 Task: Look for space in Posadas, Argentina from 2nd September, 2023 to 5th September, 2023 for 1 adult in price range Rs.5000 to Rs.10000. Place can be private room with 1  bedroom having 1 bed and 1 bathroom. Property type can be hotel. Amenities needed are: heating, . Booking option can be shelf check-in. Required host language is English.
Action: Mouse moved to (420, 93)
Screenshot: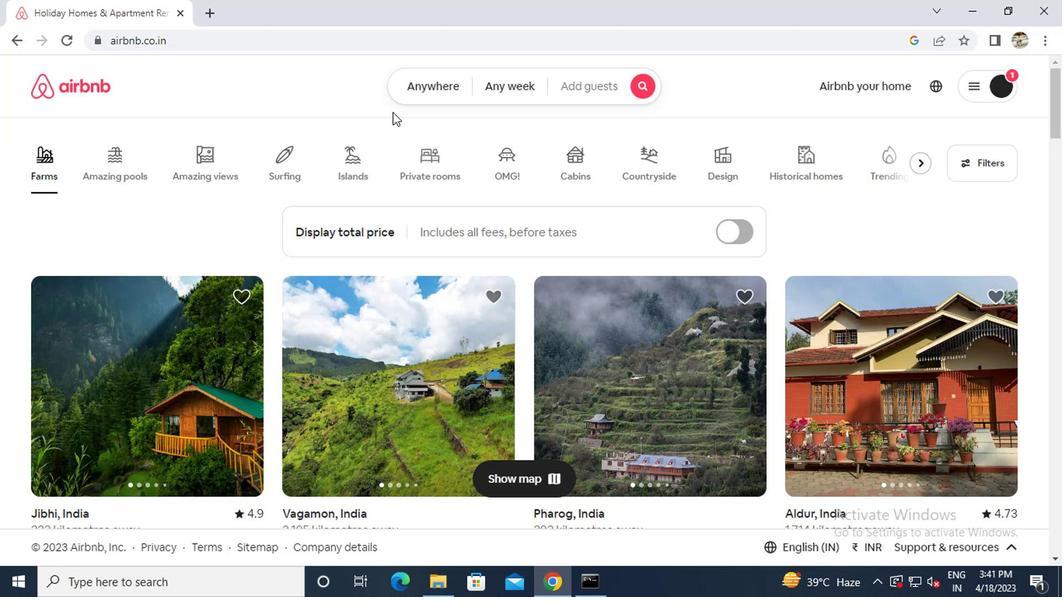 
Action: Mouse pressed left at (420, 93)
Screenshot: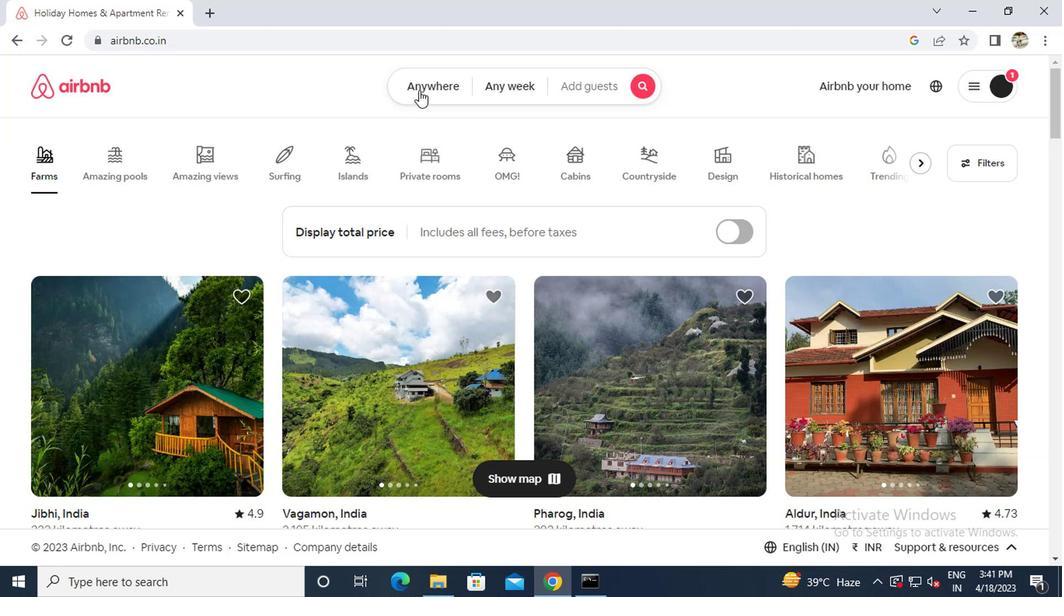 
Action: Mouse moved to (328, 156)
Screenshot: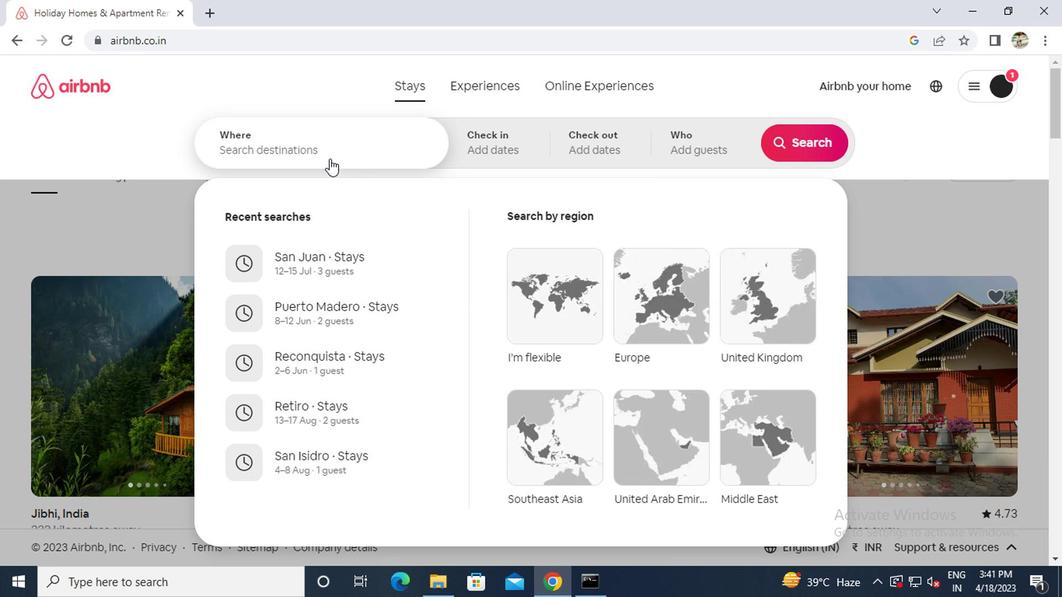 
Action: Mouse pressed left at (328, 156)
Screenshot: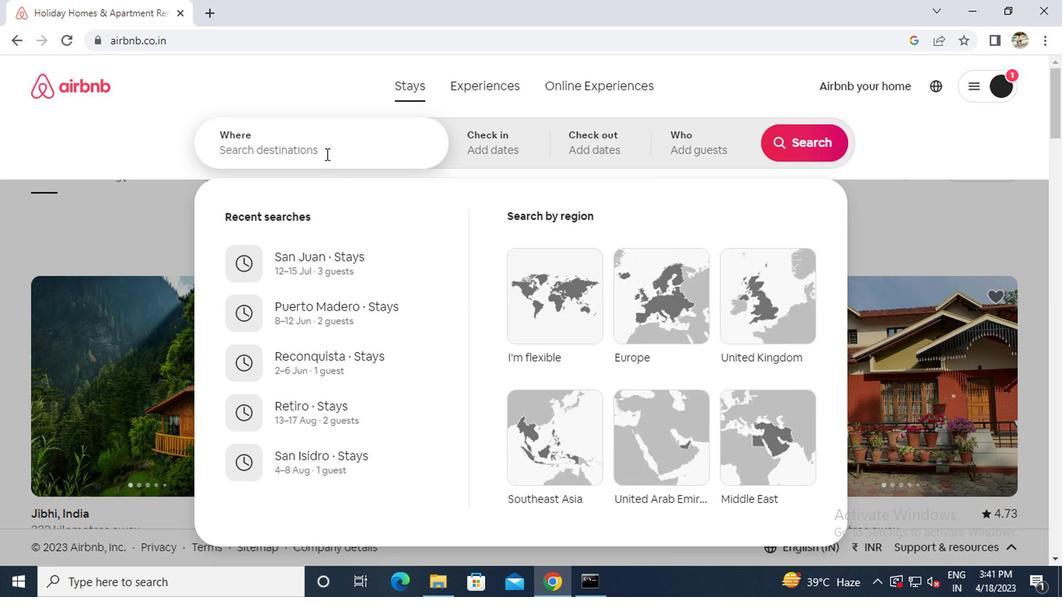 
Action: Key pressed p<Key.caps_lock>osadas<Key.space><Key.caps_lock>a<Key.caps_lock>rgentina
Screenshot: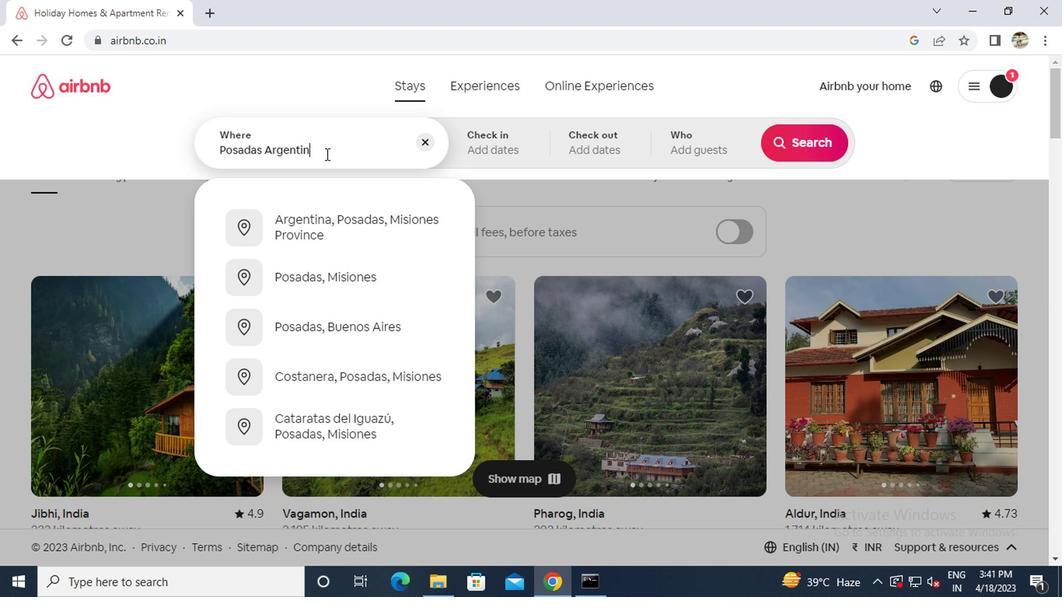 
Action: Mouse moved to (331, 217)
Screenshot: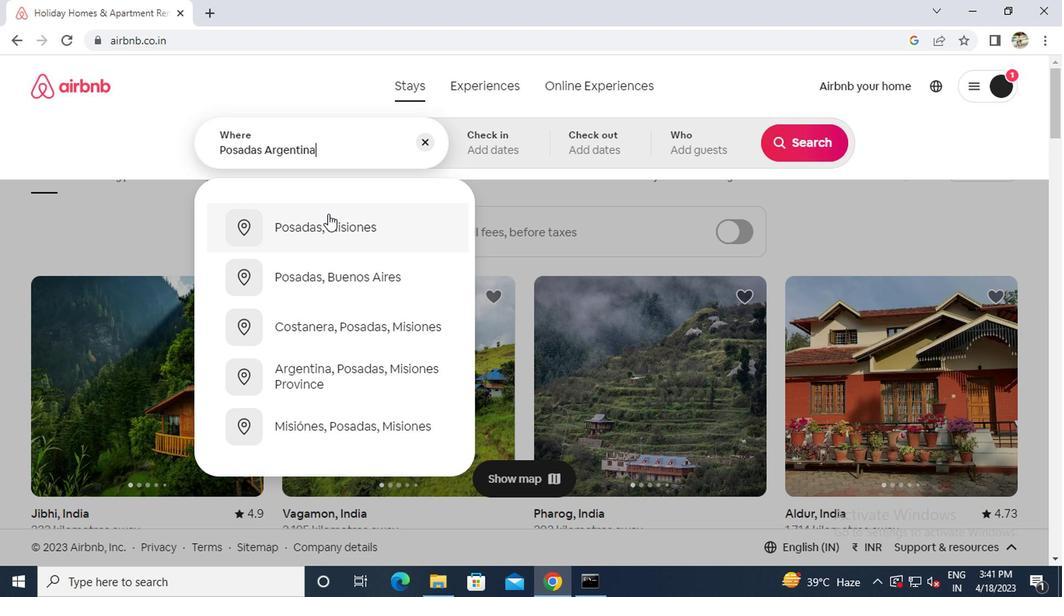 
Action: Mouse pressed left at (331, 217)
Screenshot: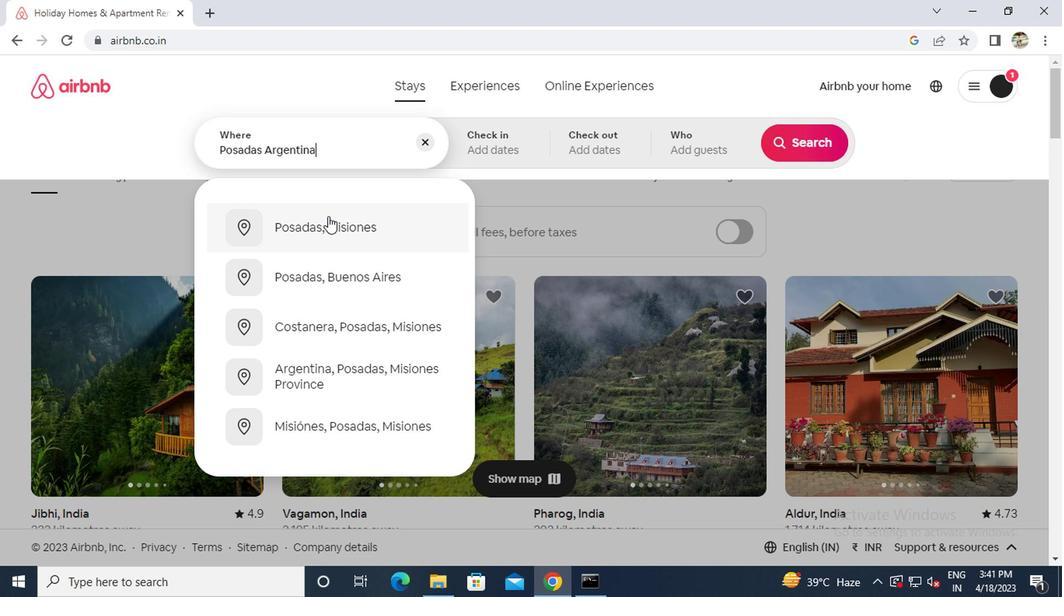 
Action: Mouse moved to (796, 261)
Screenshot: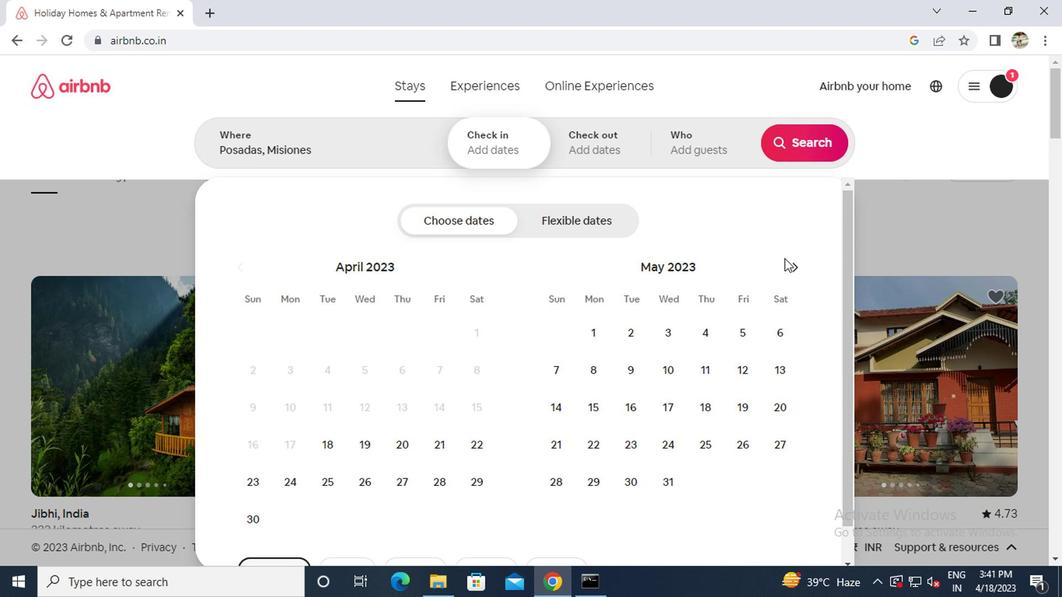 
Action: Mouse pressed left at (796, 261)
Screenshot: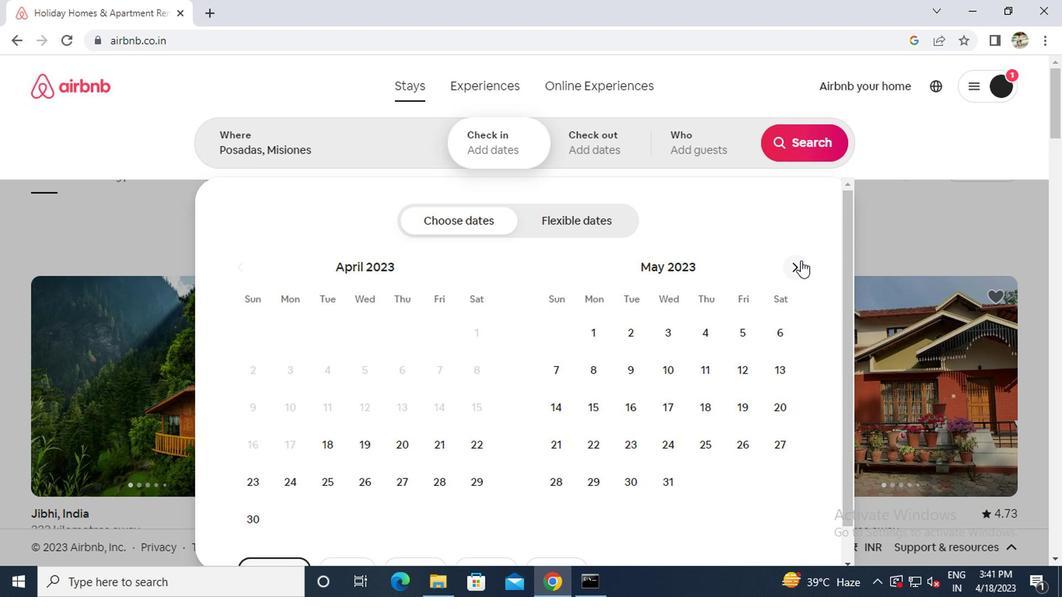 
Action: Mouse pressed left at (796, 261)
Screenshot: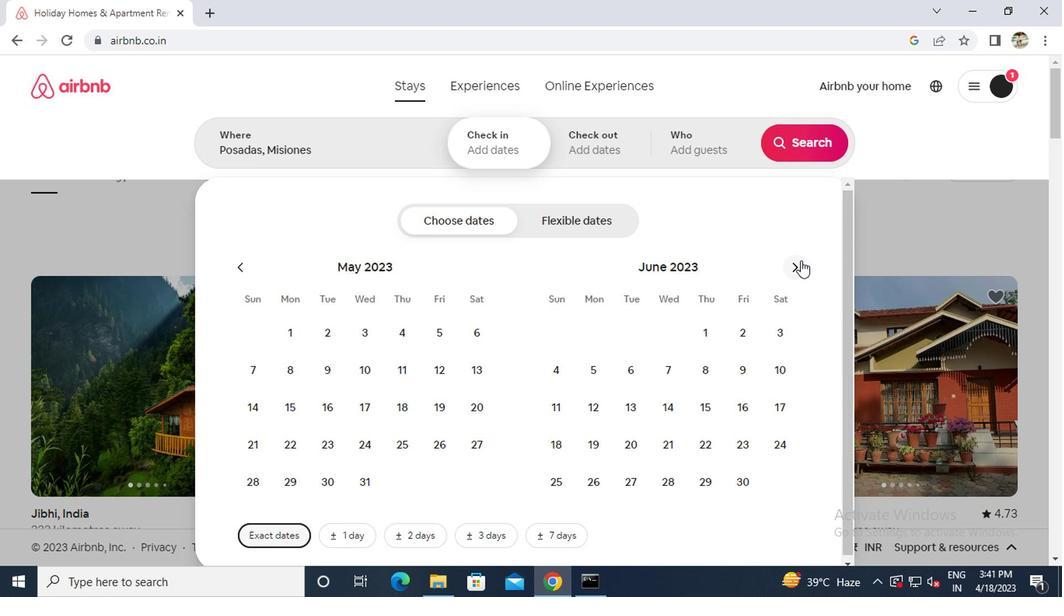 
Action: Mouse pressed left at (796, 261)
Screenshot: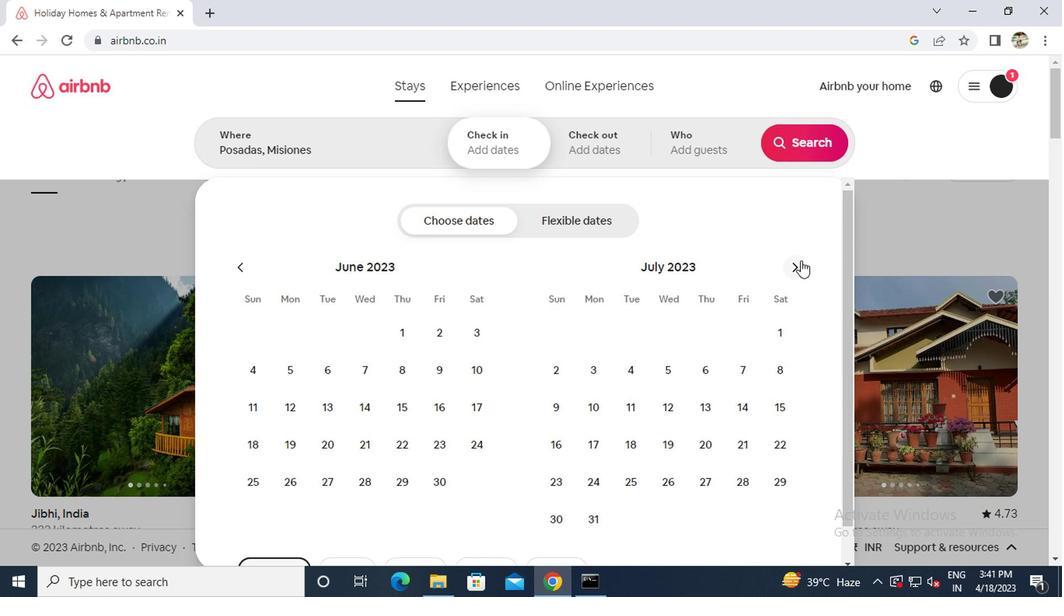 
Action: Mouse pressed left at (796, 261)
Screenshot: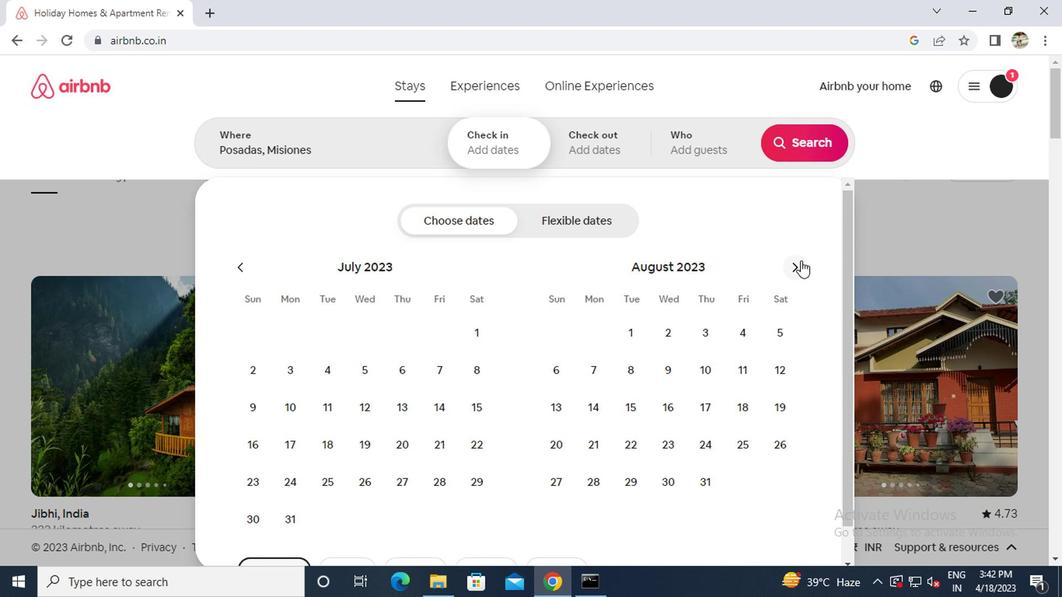 
Action: Mouse moved to (777, 338)
Screenshot: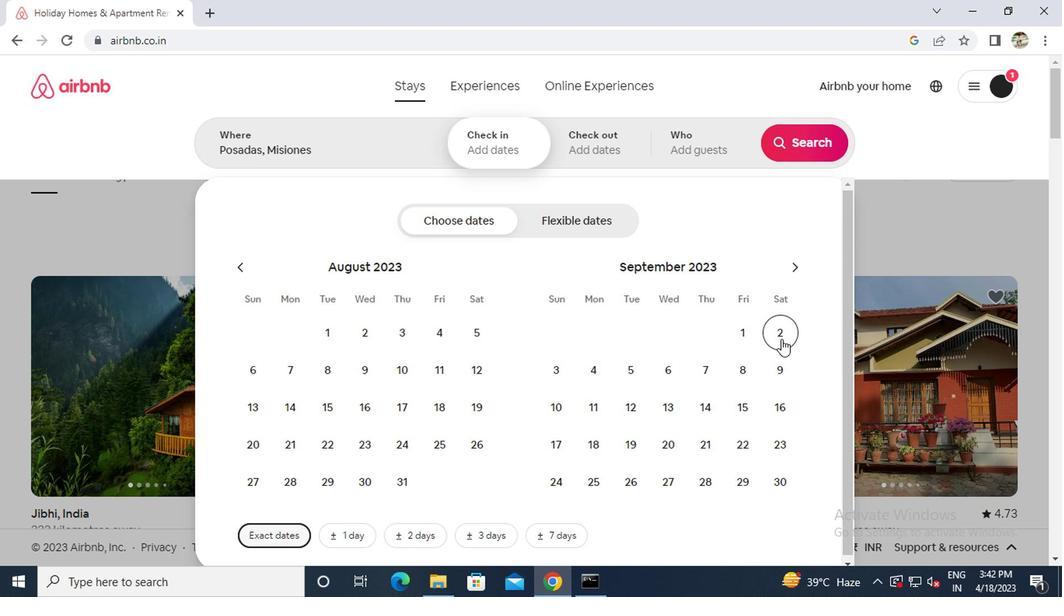 
Action: Mouse pressed left at (777, 338)
Screenshot: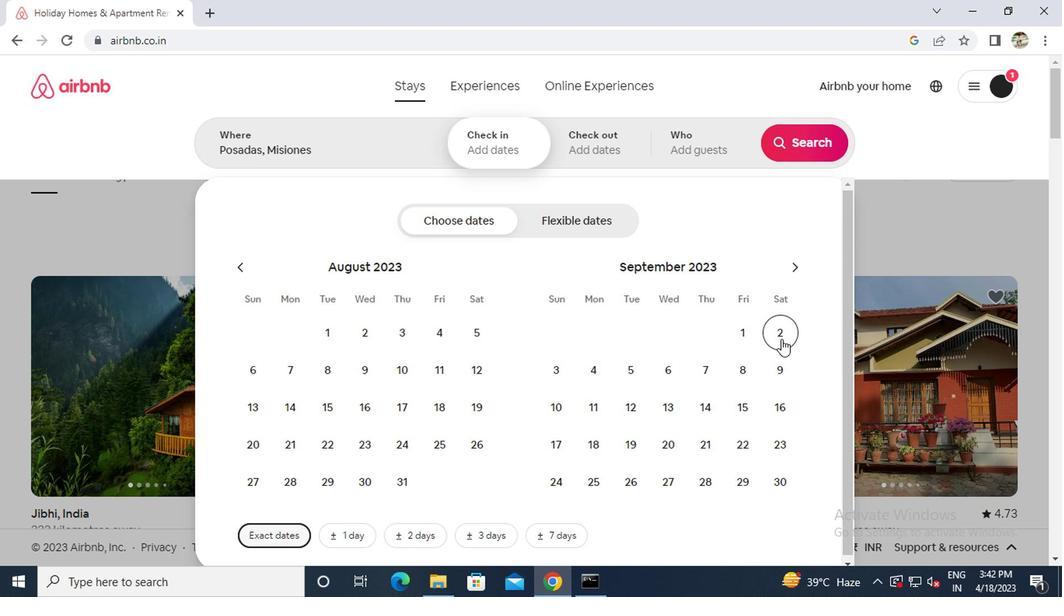 
Action: Mouse moved to (616, 371)
Screenshot: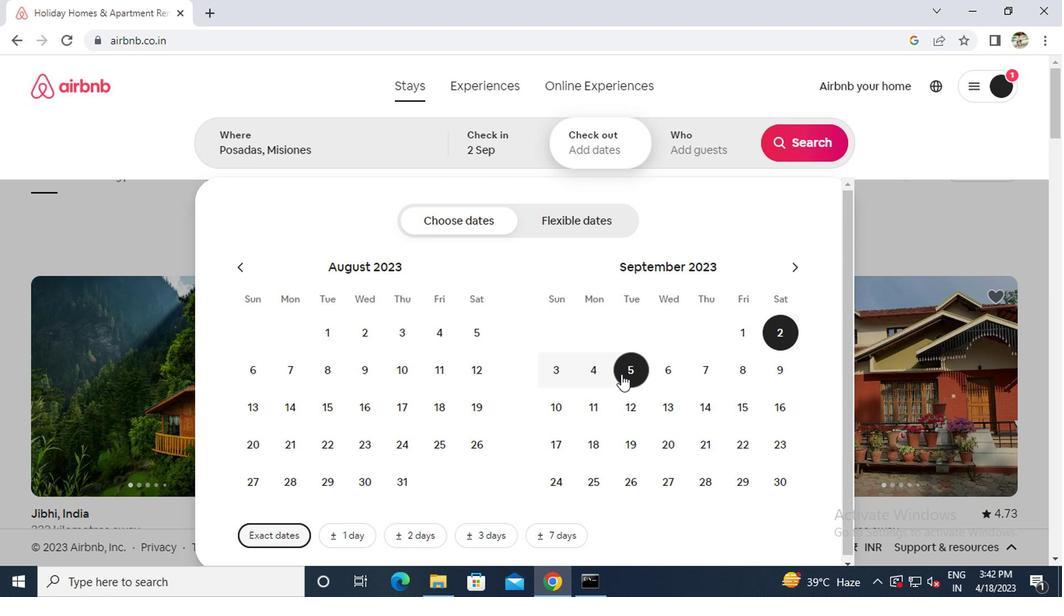 
Action: Mouse pressed left at (616, 371)
Screenshot: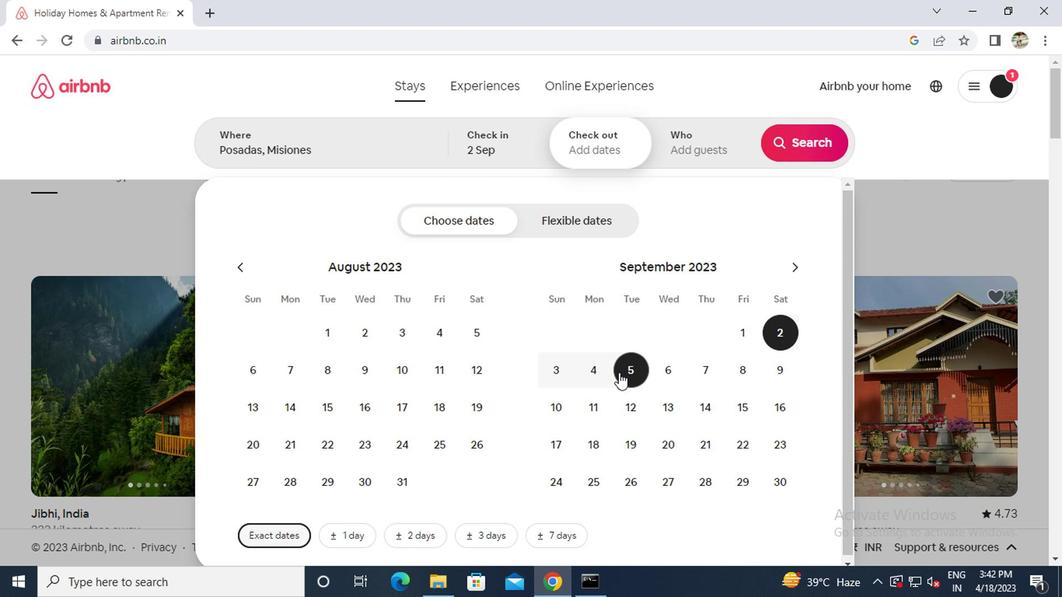 
Action: Mouse moved to (685, 155)
Screenshot: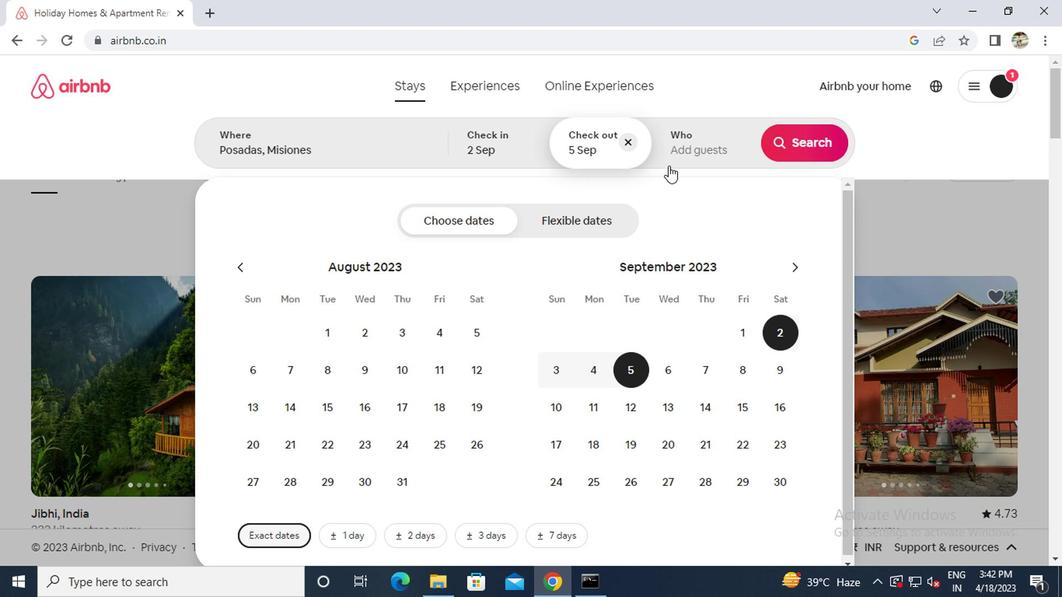 
Action: Mouse pressed left at (685, 155)
Screenshot: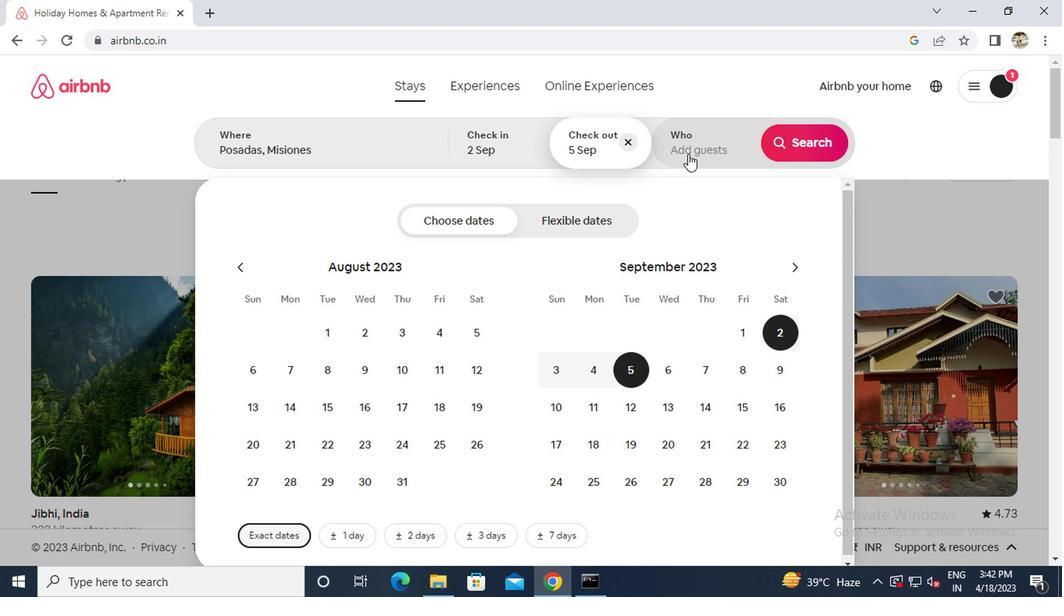
Action: Mouse moved to (800, 226)
Screenshot: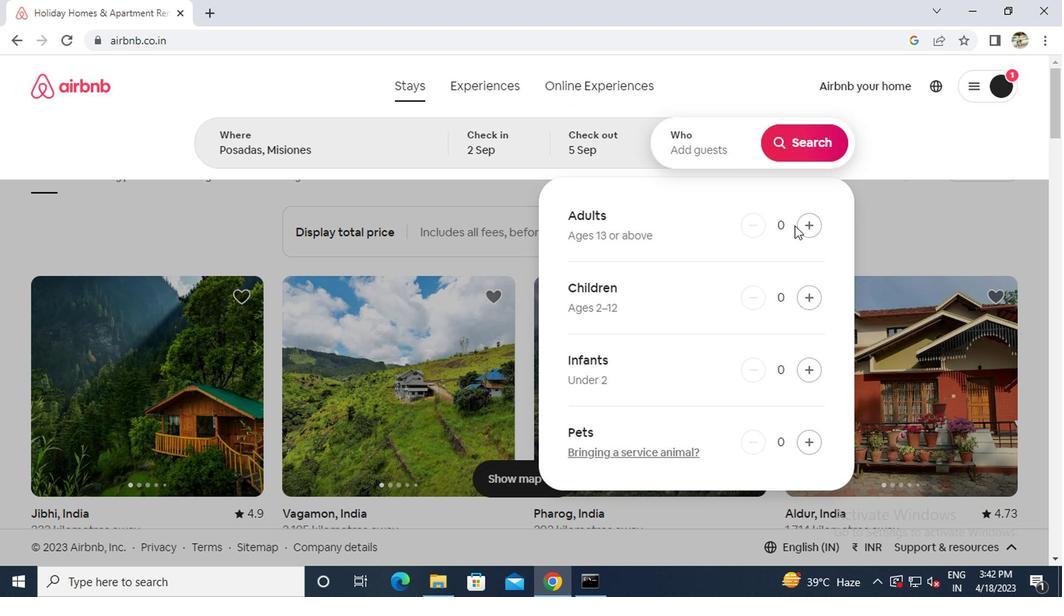 
Action: Mouse pressed left at (800, 226)
Screenshot: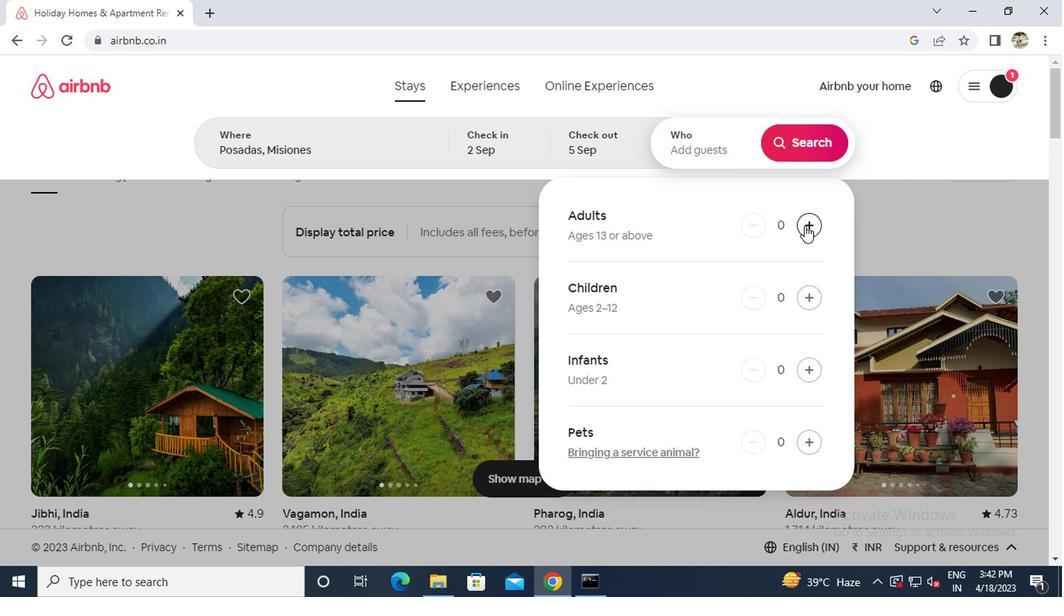 
Action: Mouse moved to (803, 137)
Screenshot: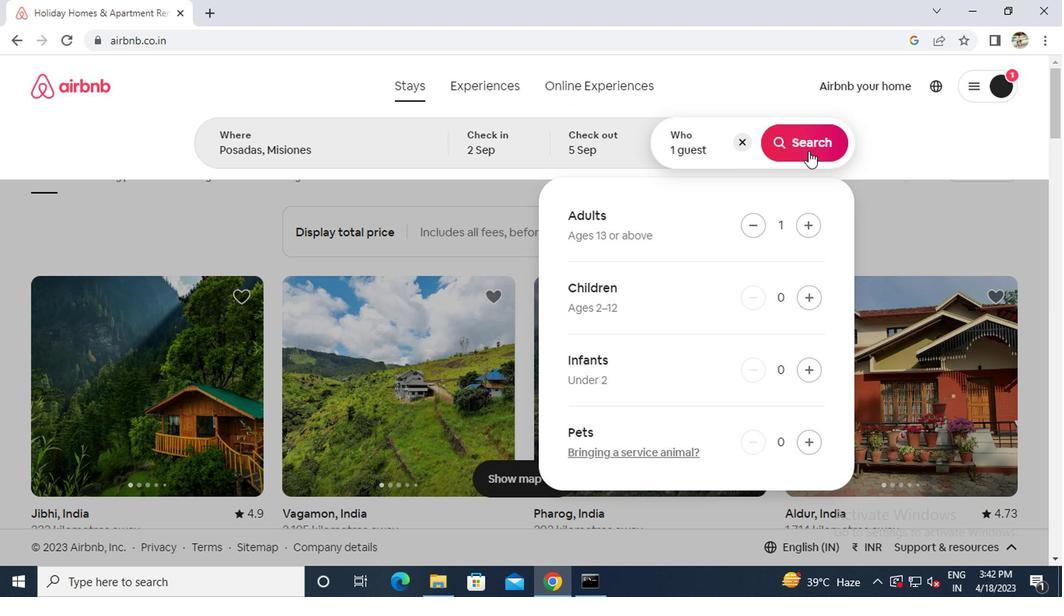 
Action: Mouse pressed left at (803, 137)
Screenshot: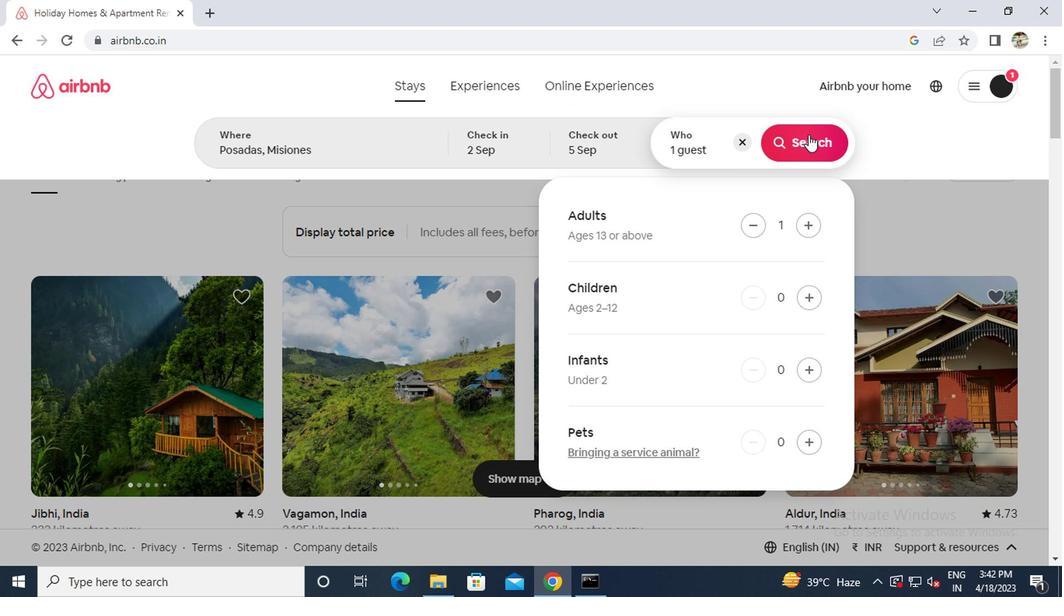 
Action: Mouse moved to (976, 148)
Screenshot: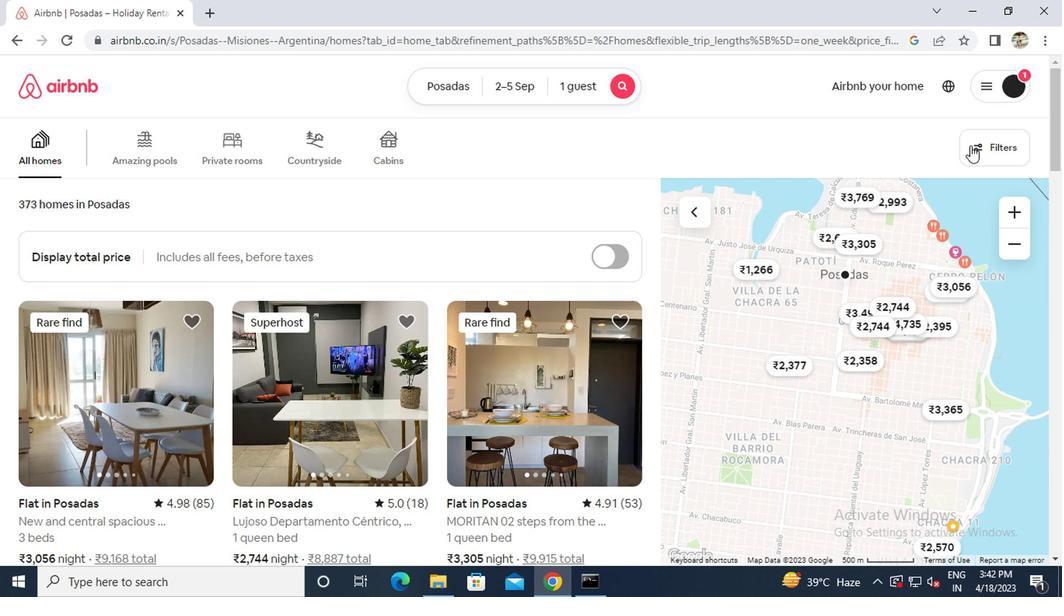 
Action: Mouse pressed left at (976, 148)
Screenshot: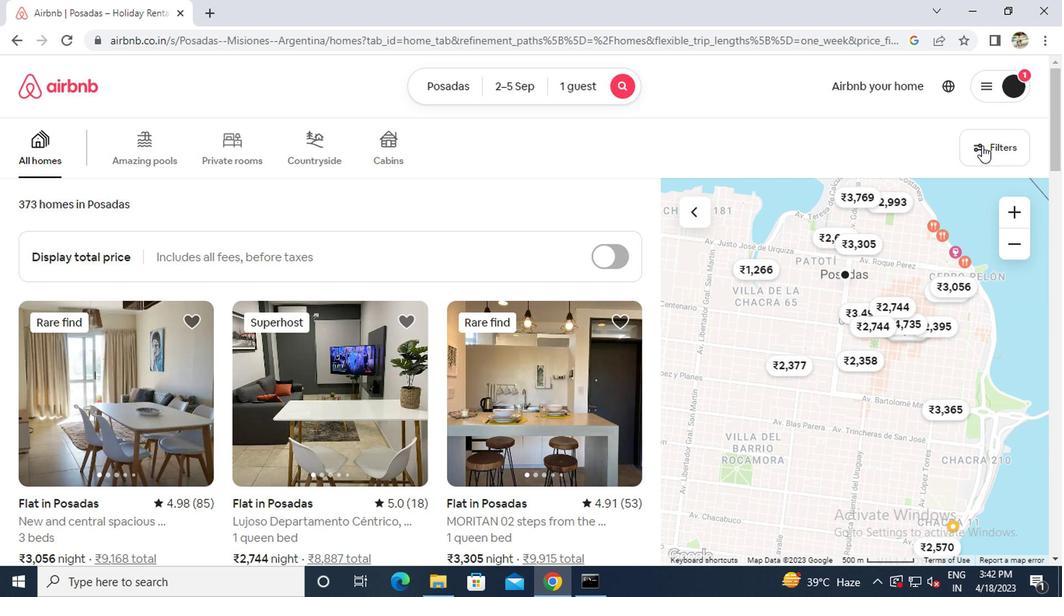 
Action: Mouse moved to (407, 347)
Screenshot: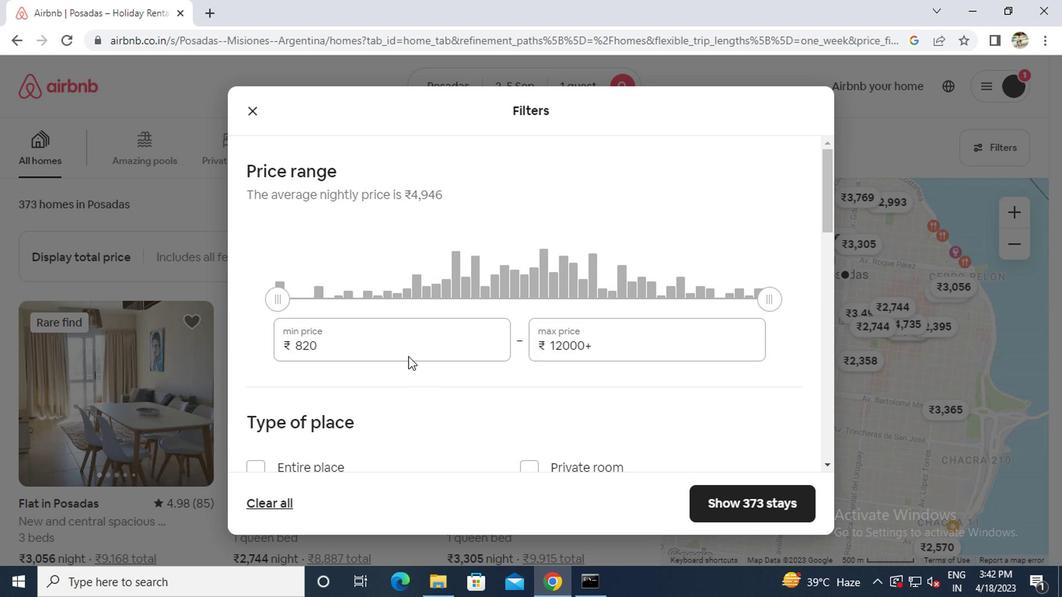 
Action: Mouse pressed left at (407, 347)
Screenshot: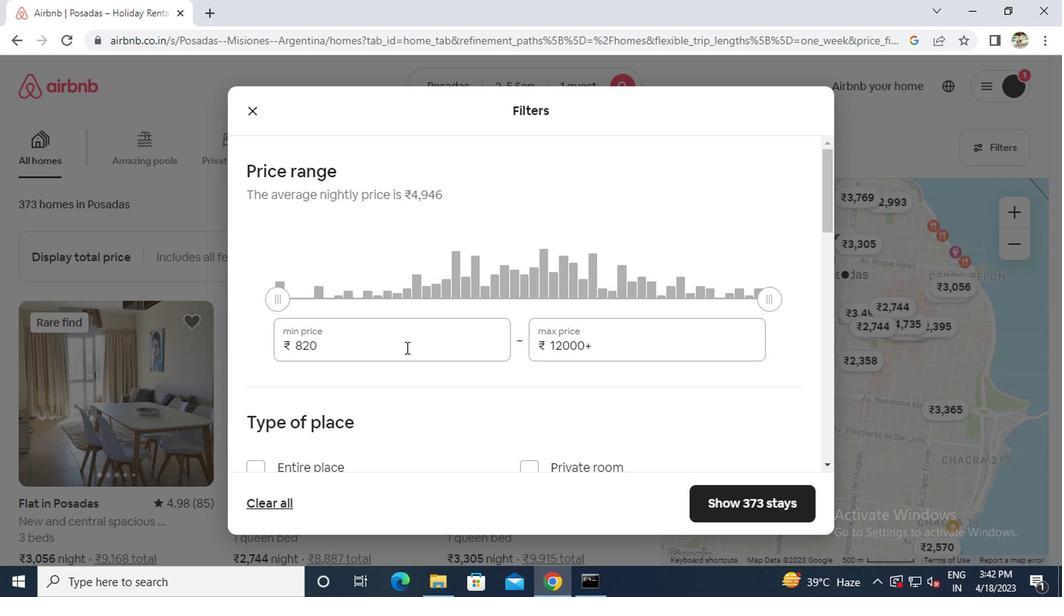 
Action: Key pressed ctrl+A5000
Screenshot: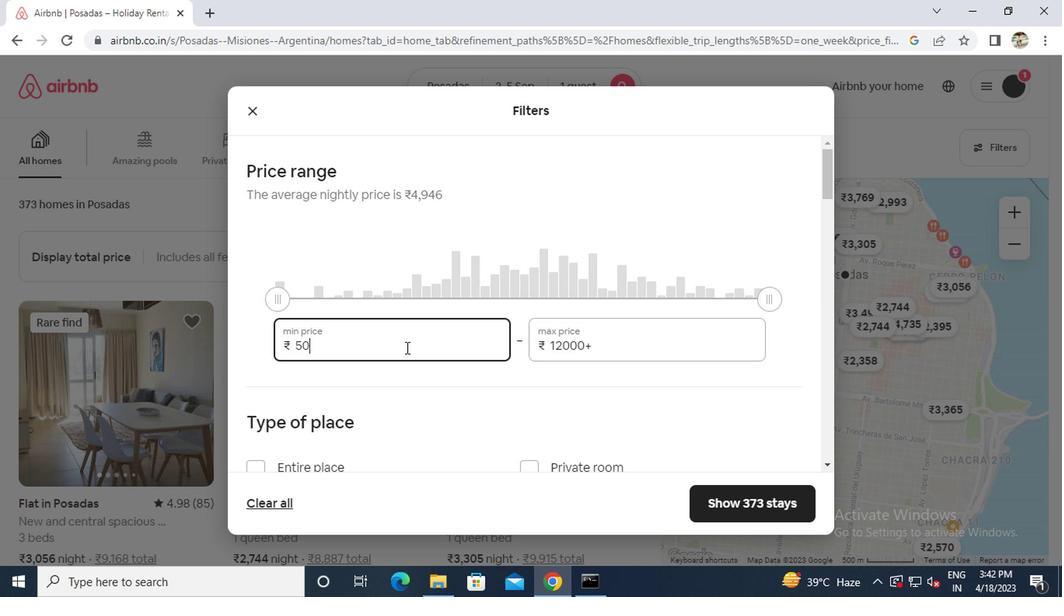 
Action: Mouse moved to (602, 349)
Screenshot: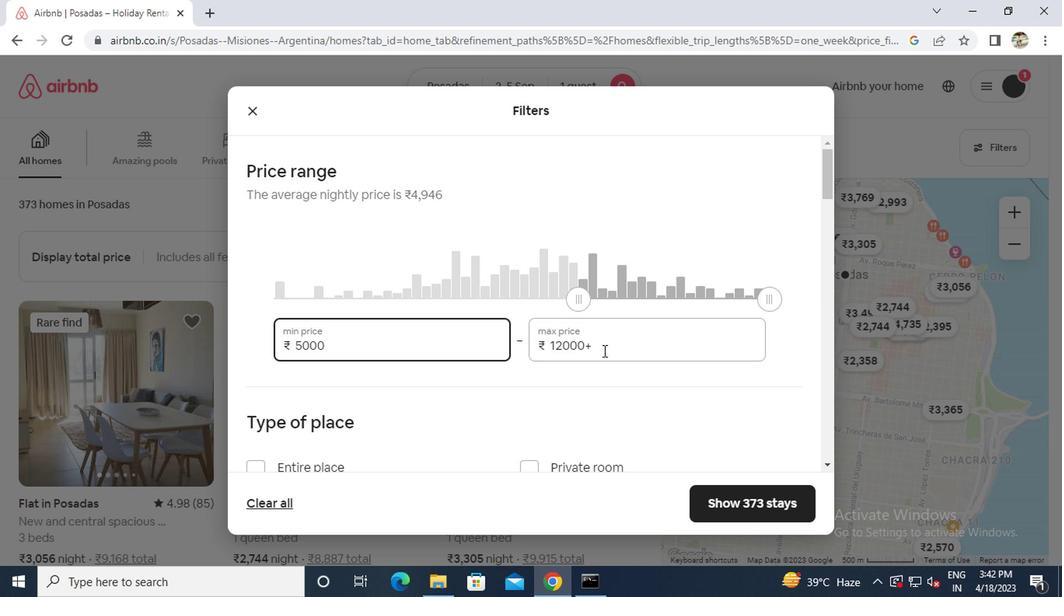 
Action: Mouse pressed left at (602, 349)
Screenshot: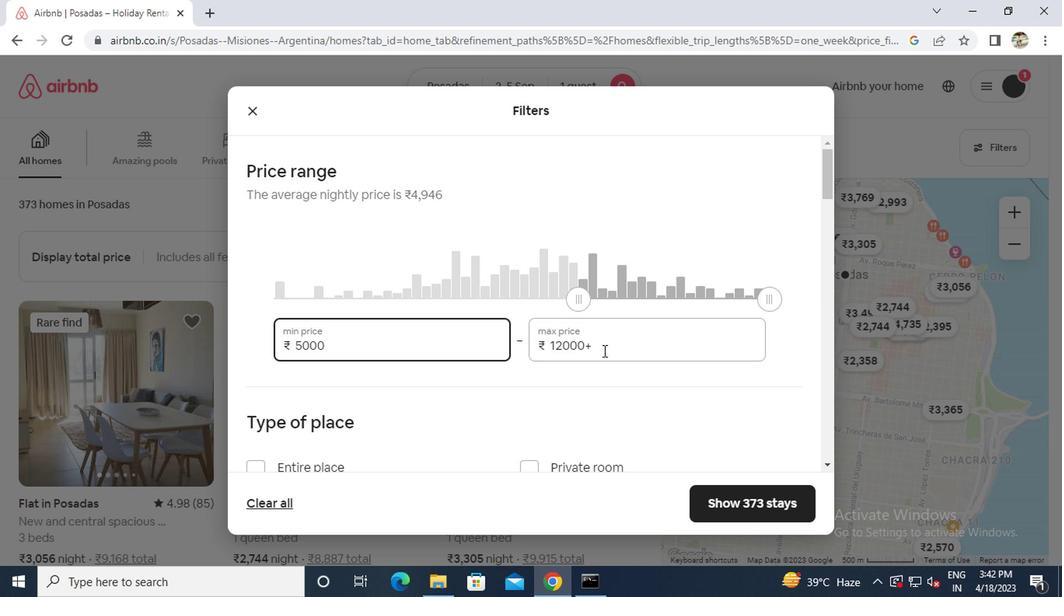 
Action: Key pressed ctrl+A10000
Screenshot: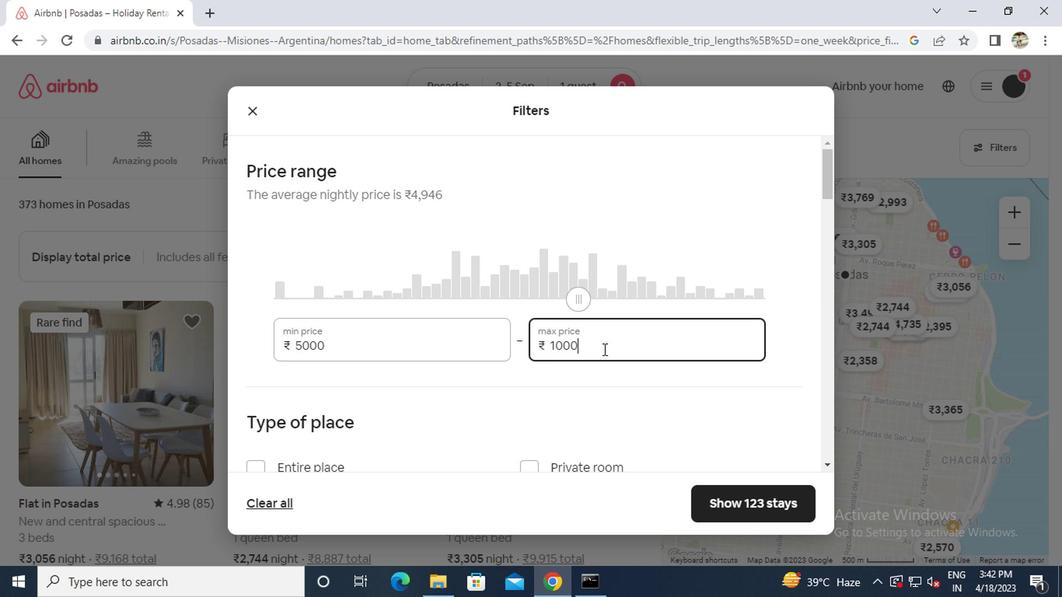 
Action: Mouse moved to (625, 310)
Screenshot: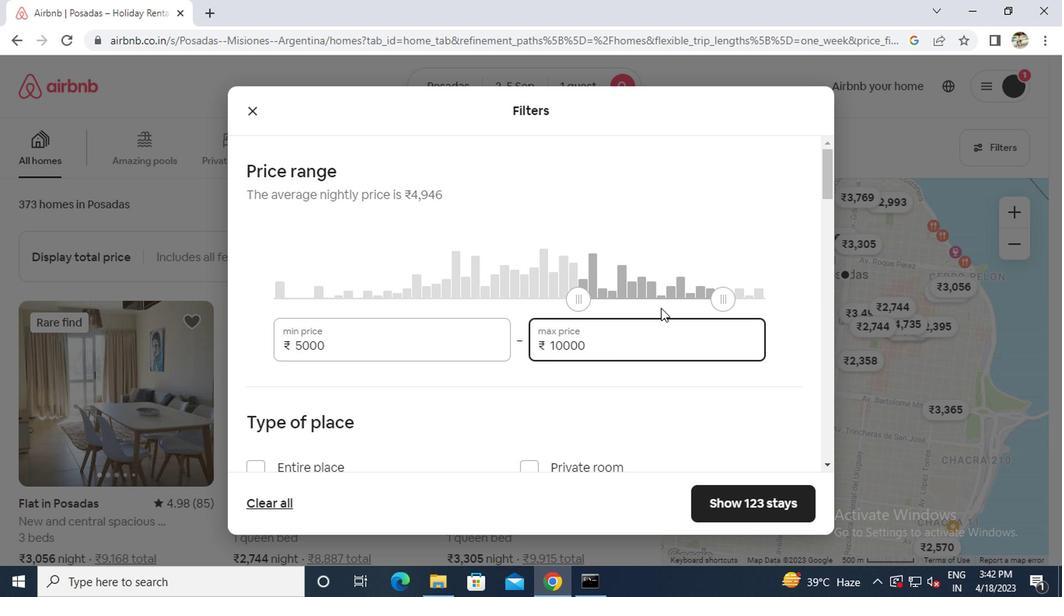 
Action: Mouse scrolled (625, 309) with delta (0, 0)
Screenshot: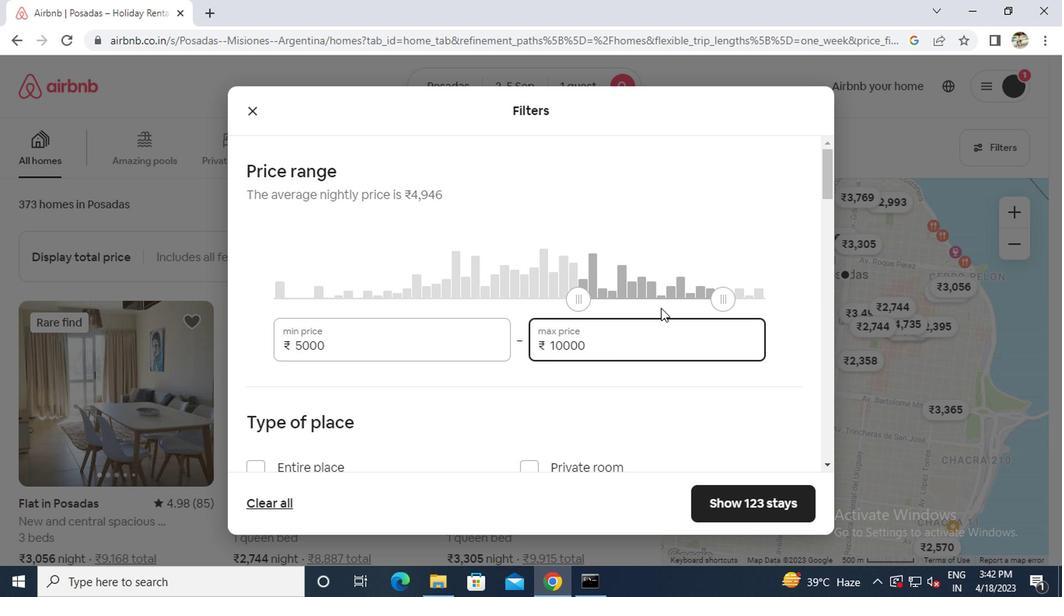 
Action: Mouse moved to (622, 311)
Screenshot: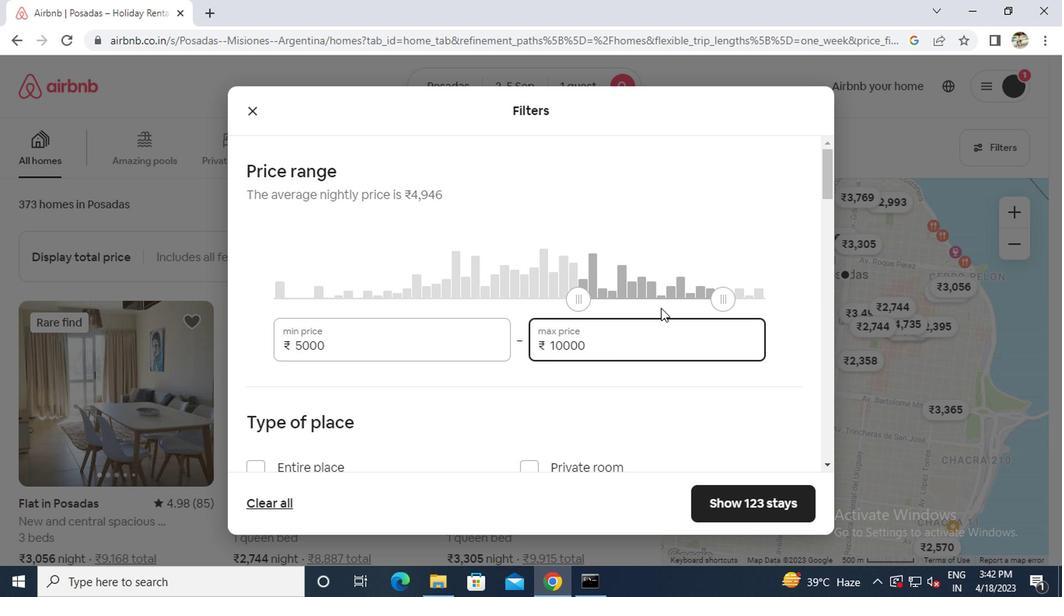
Action: Mouse scrolled (622, 310) with delta (0, -1)
Screenshot: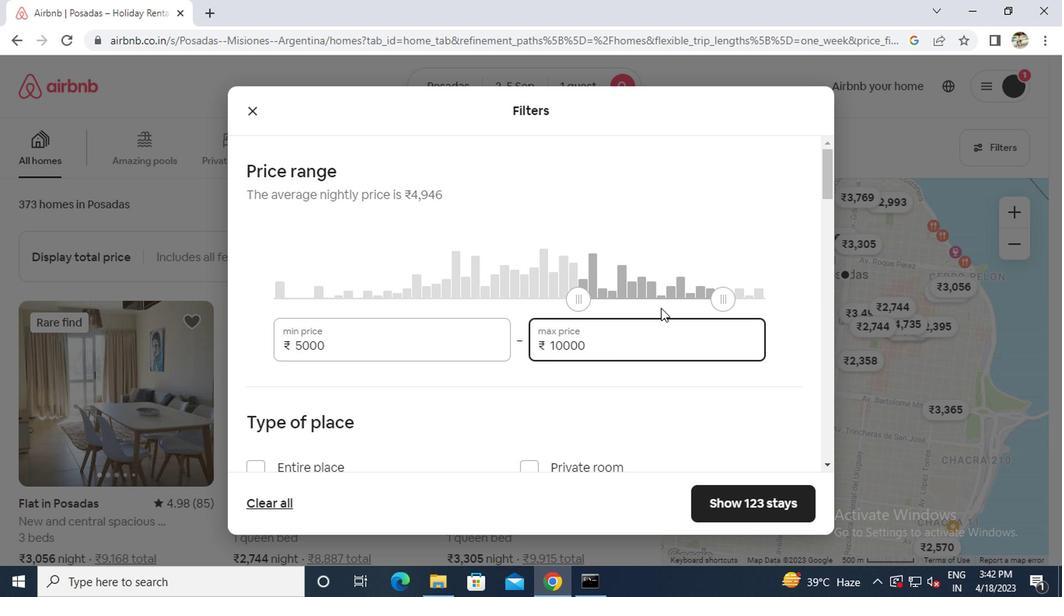 
Action: Mouse moved to (568, 317)
Screenshot: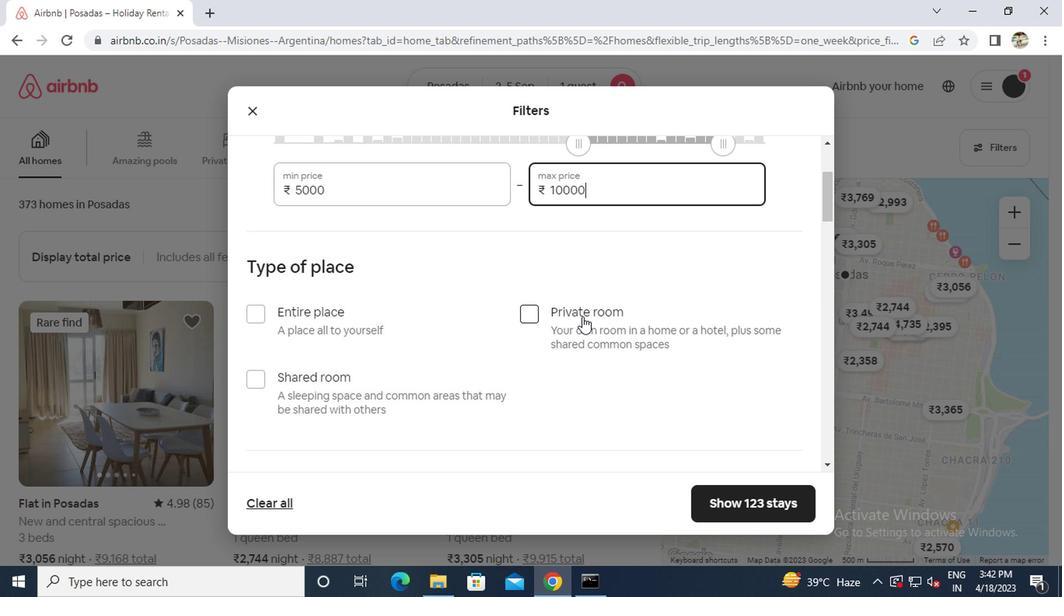 
Action: Mouse pressed left at (568, 317)
Screenshot: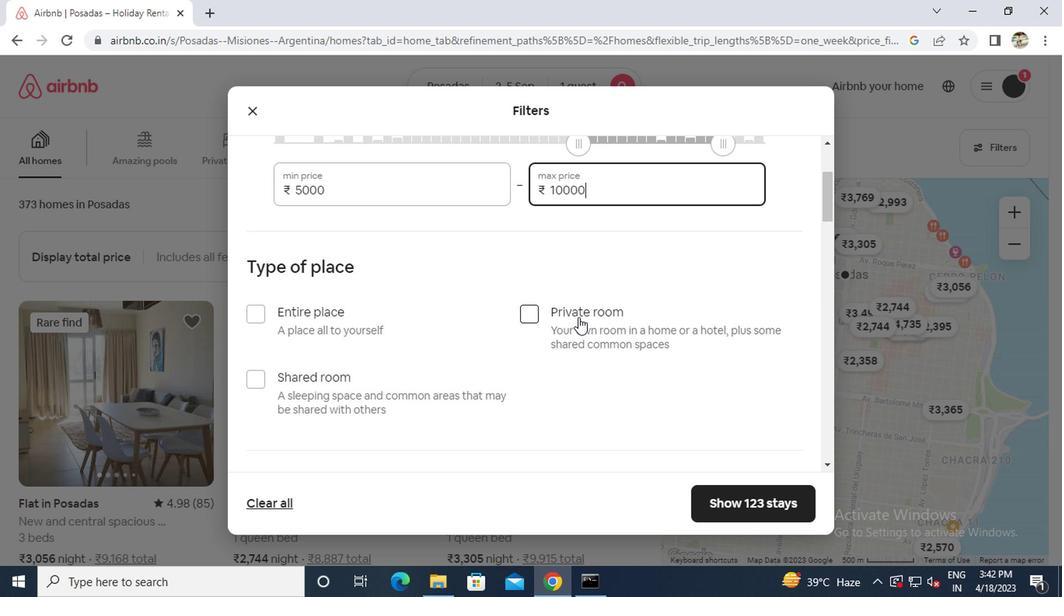 
Action: Mouse moved to (568, 317)
Screenshot: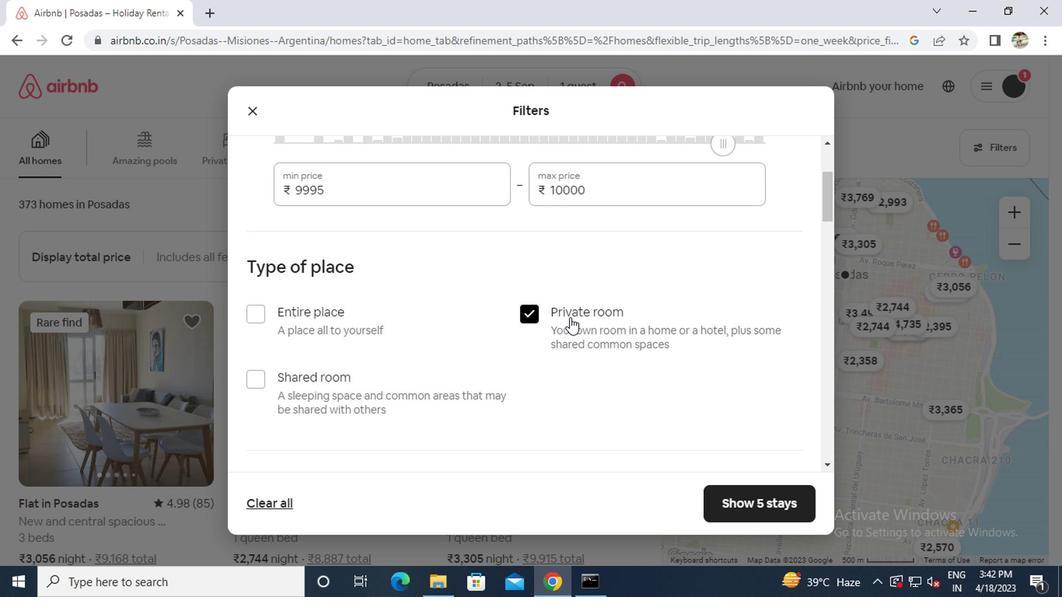 
Action: Mouse scrolled (568, 316) with delta (0, -1)
Screenshot: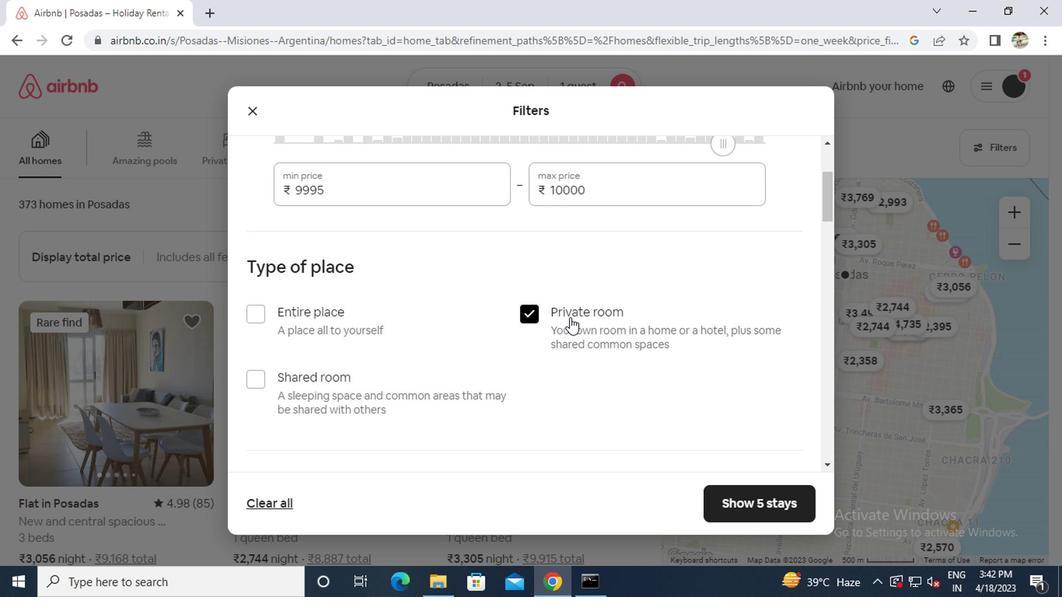 
Action: Mouse scrolled (568, 316) with delta (0, -1)
Screenshot: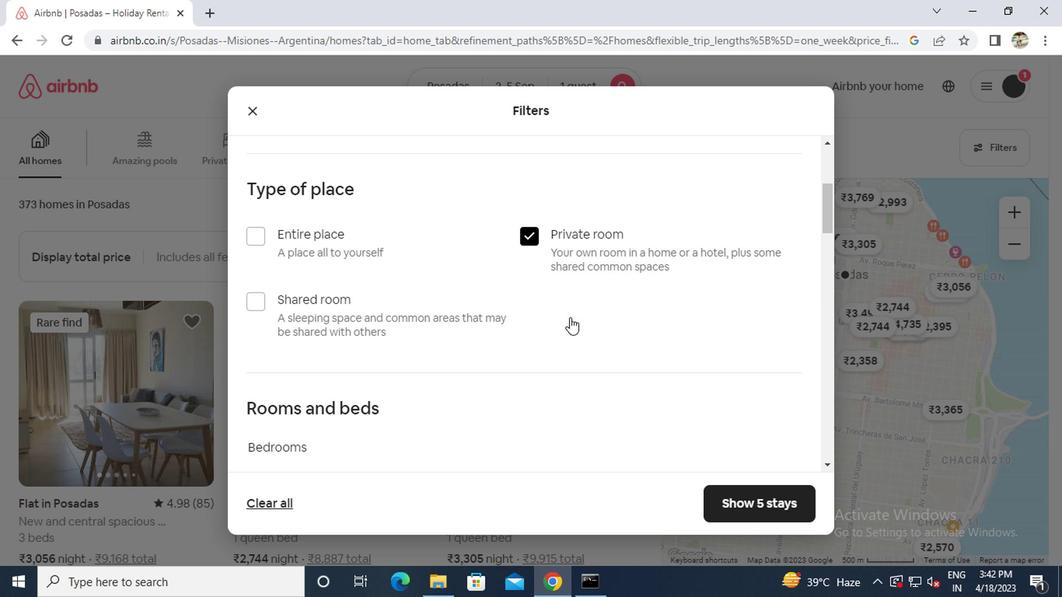 
Action: Mouse moved to (434, 334)
Screenshot: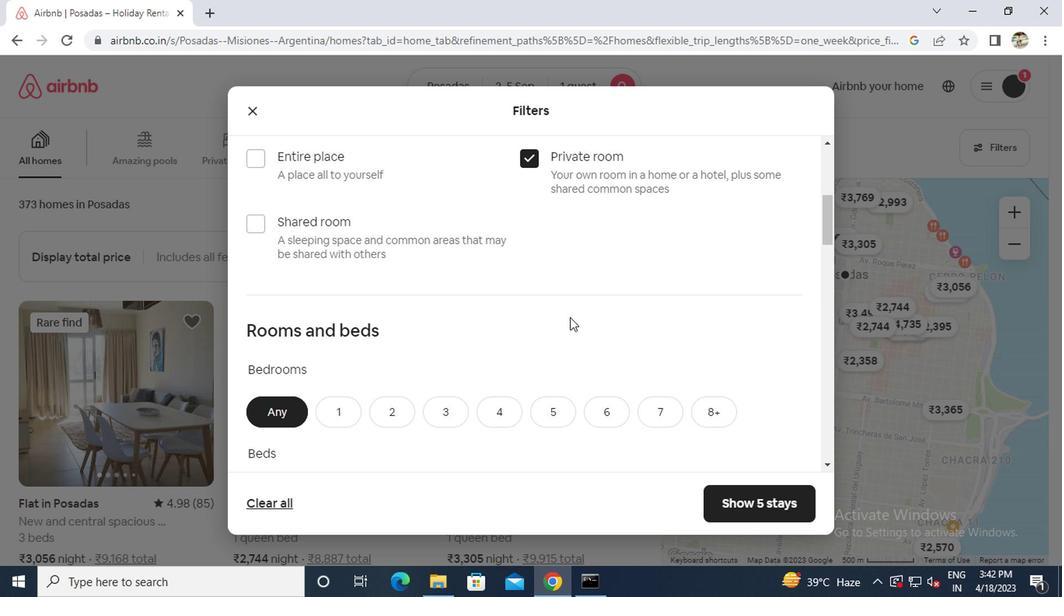 
Action: Mouse scrolled (434, 333) with delta (0, 0)
Screenshot: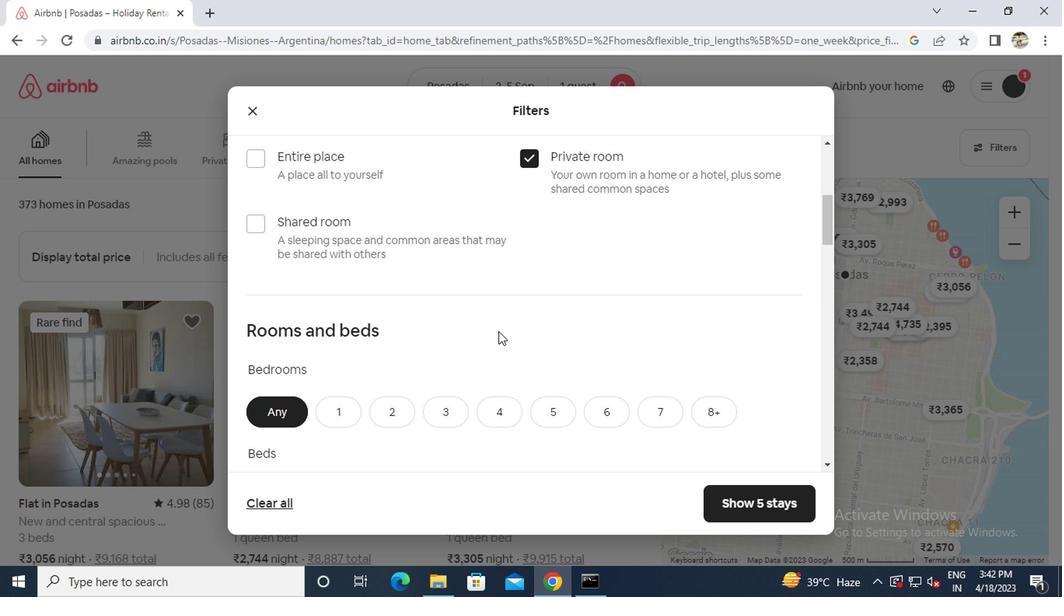 
Action: Mouse moved to (351, 341)
Screenshot: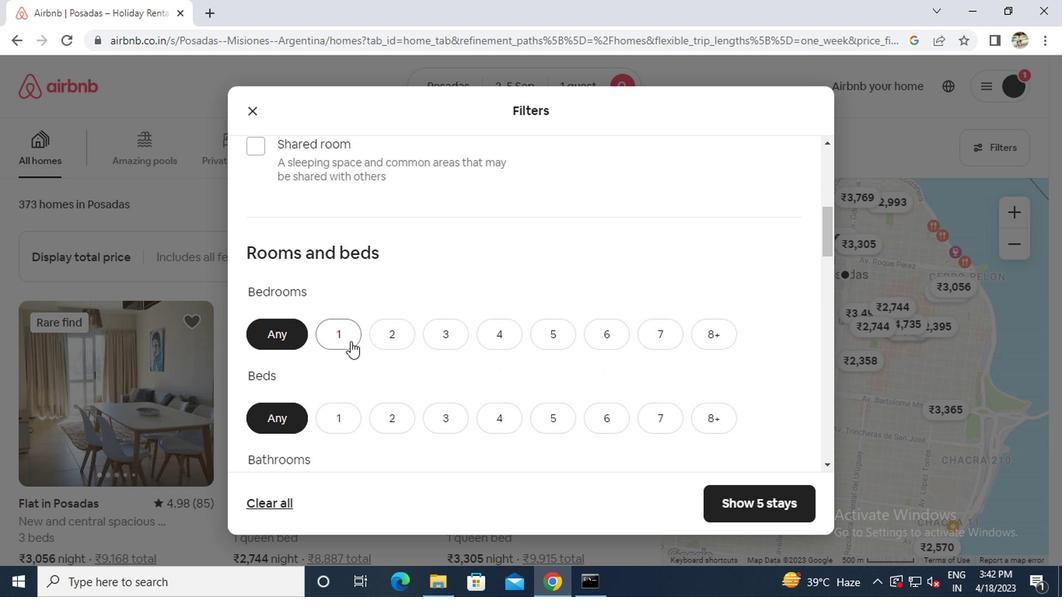
Action: Mouse pressed left at (351, 341)
Screenshot: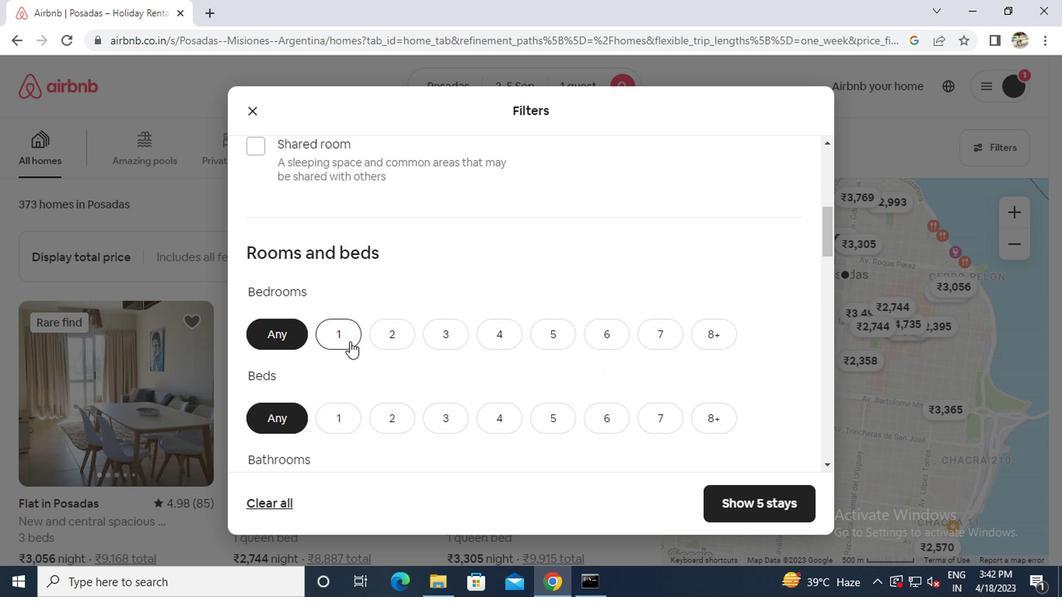 
Action: Mouse moved to (348, 416)
Screenshot: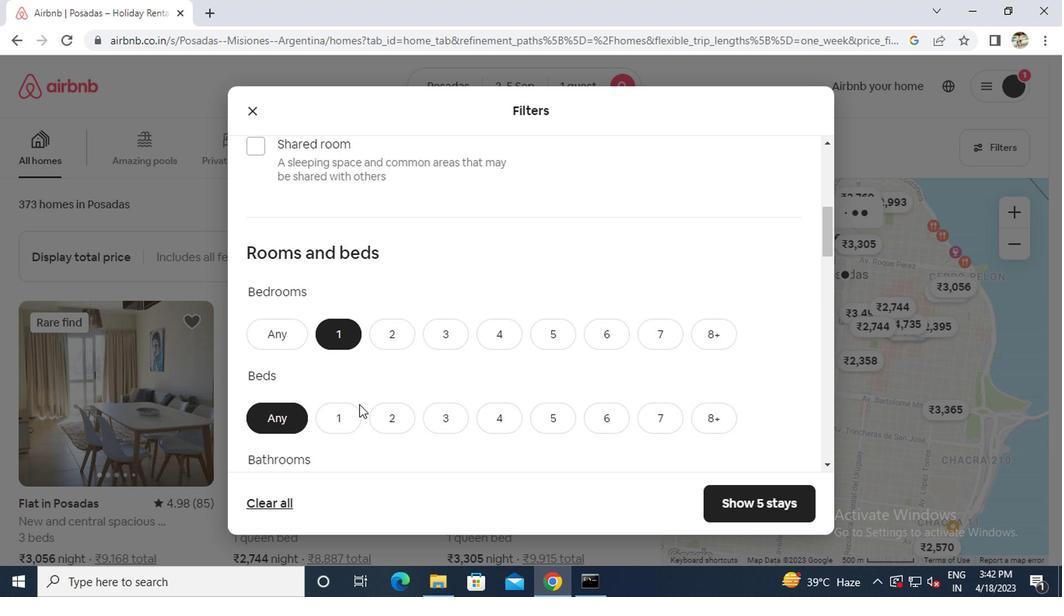 
Action: Mouse pressed left at (348, 416)
Screenshot: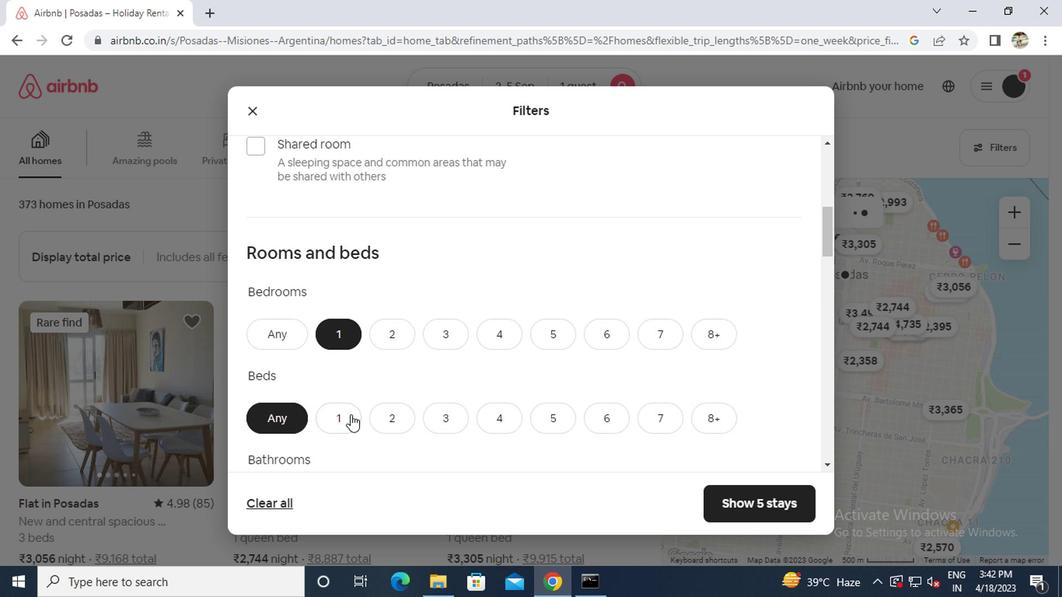 
Action: Mouse moved to (349, 415)
Screenshot: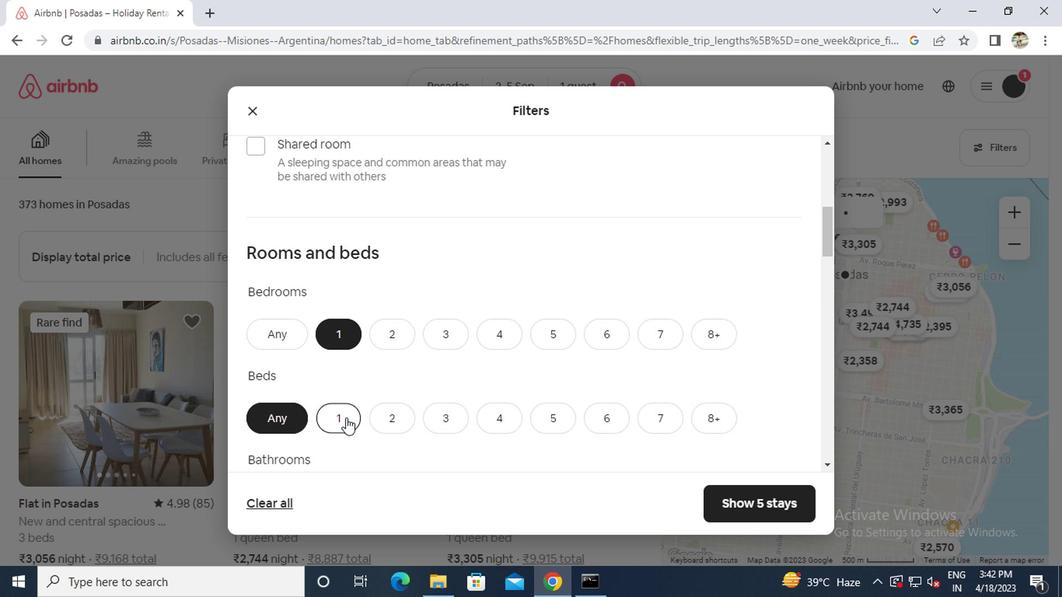 
Action: Mouse scrolled (349, 415) with delta (0, 0)
Screenshot: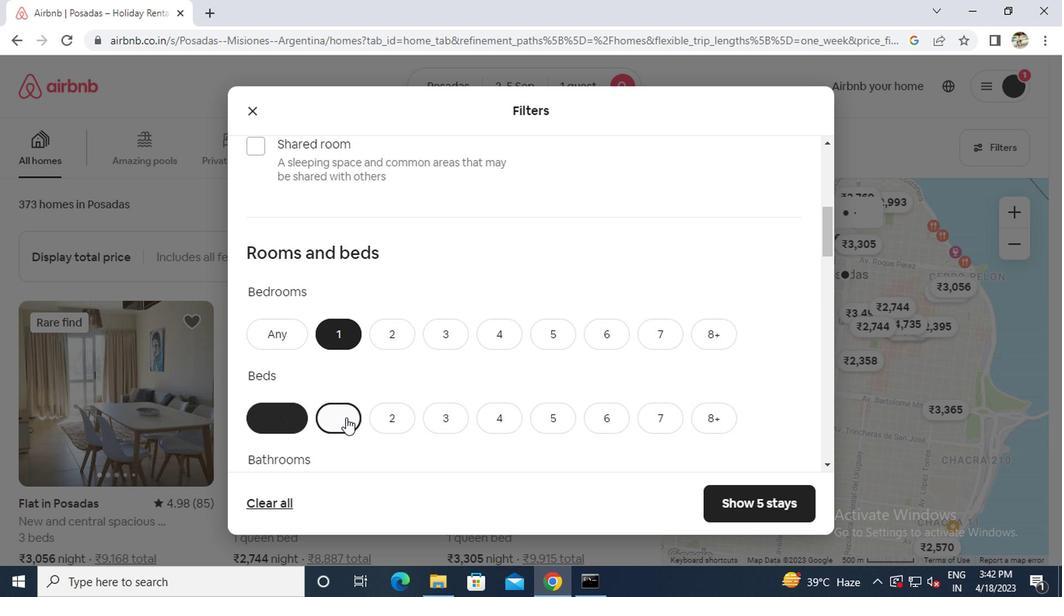 
Action: Mouse scrolled (349, 415) with delta (0, 0)
Screenshot: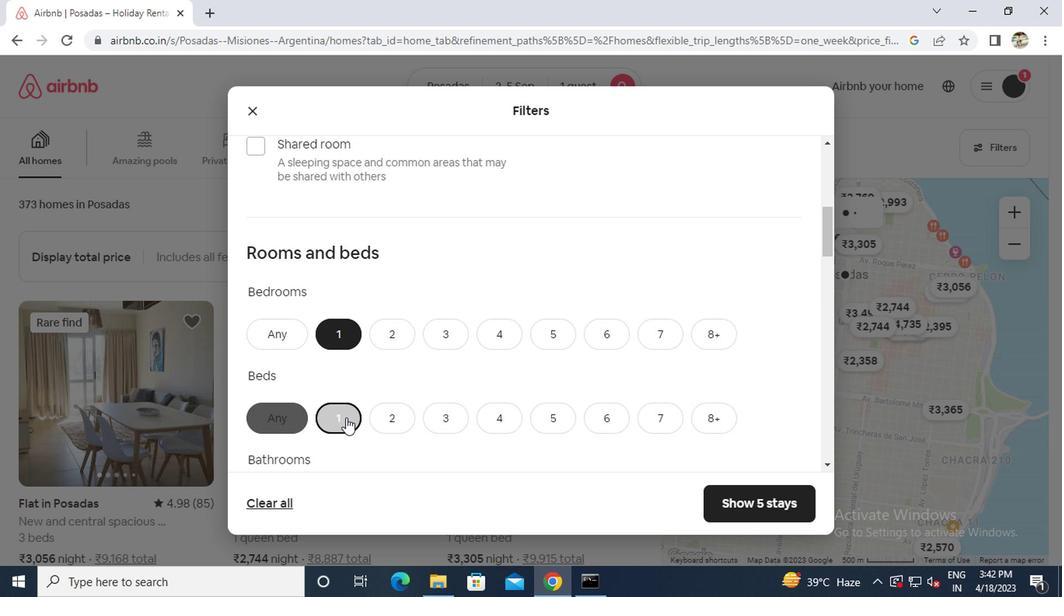 
Action: Mouse moved to (349, 351)
Screenshot: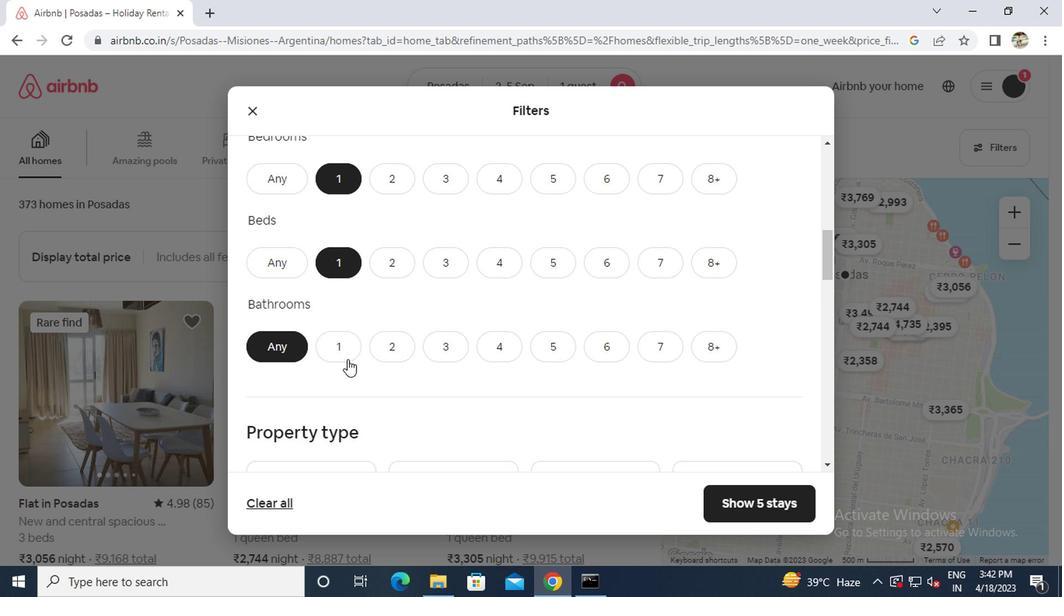 
Action: Mouse pressed left at (349, 351)
Screenshot: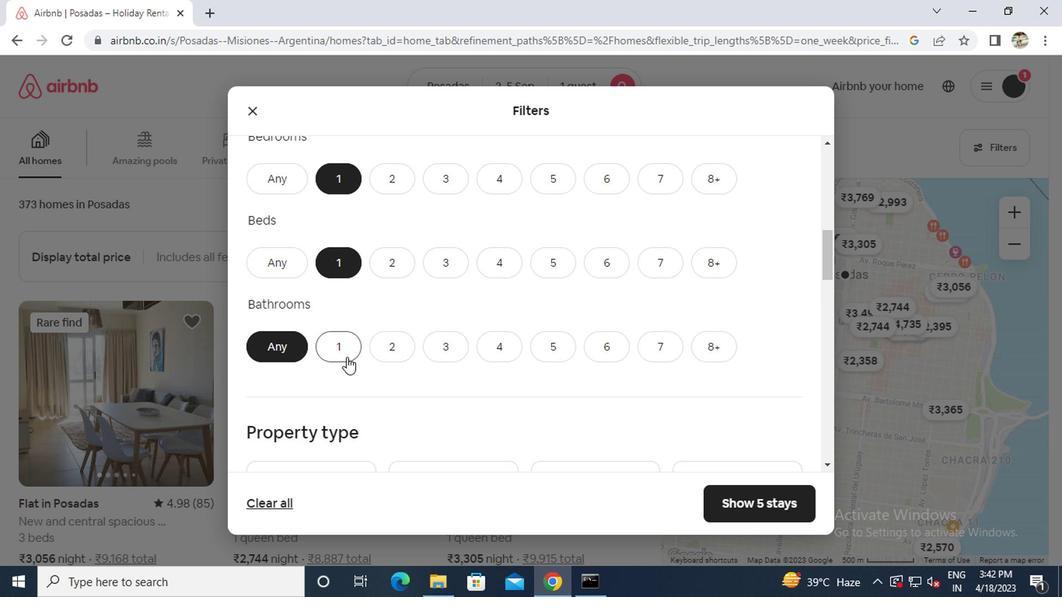 
Action: Mouse moved to (349, 349)
Screenshot: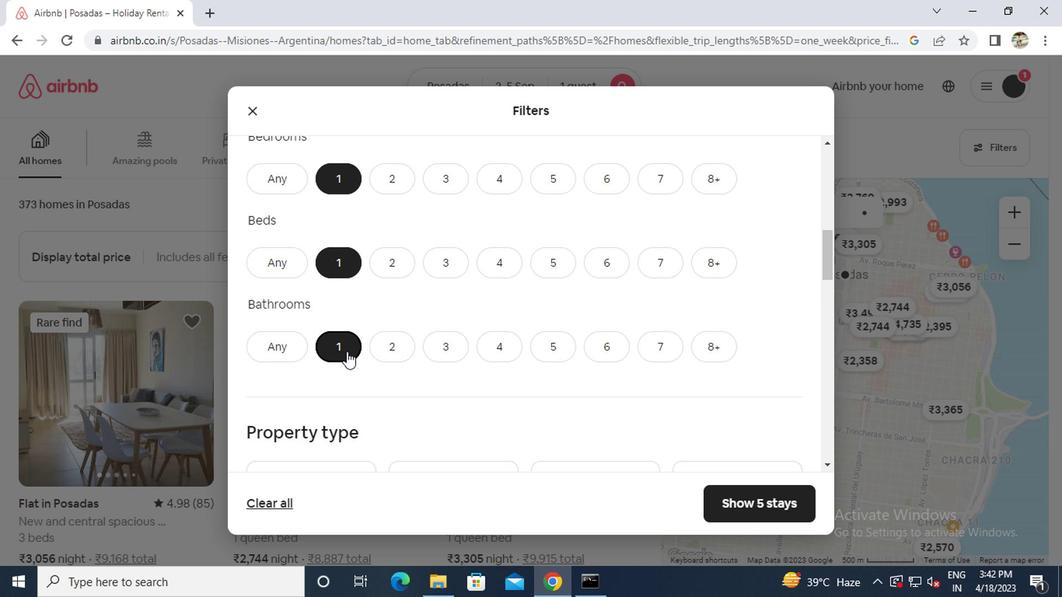
Action: Mouse scrolled (349, 349) with delta (0, 0)
Screenshot: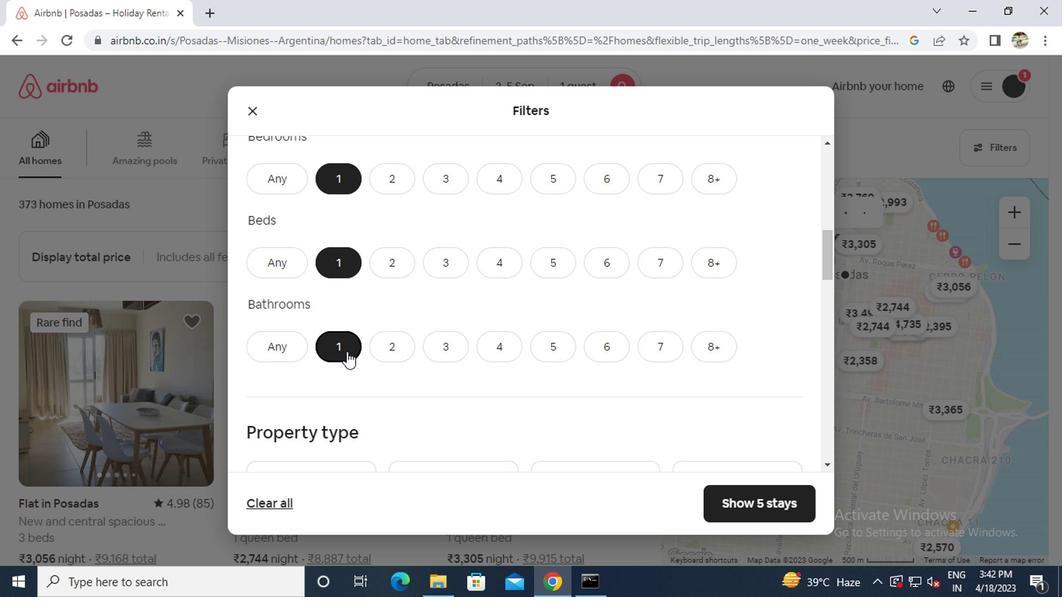 
Action: Mouse moved to (350, 348)
Screenshot: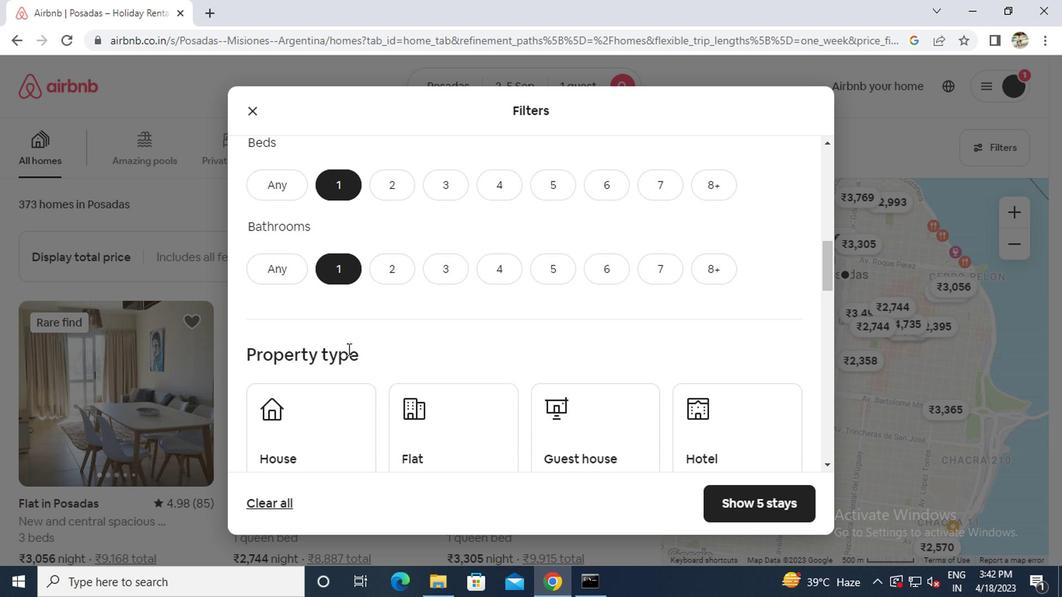 
Action: Mouse scrolled (350, 347) with delta (0, 0)
Screenshot: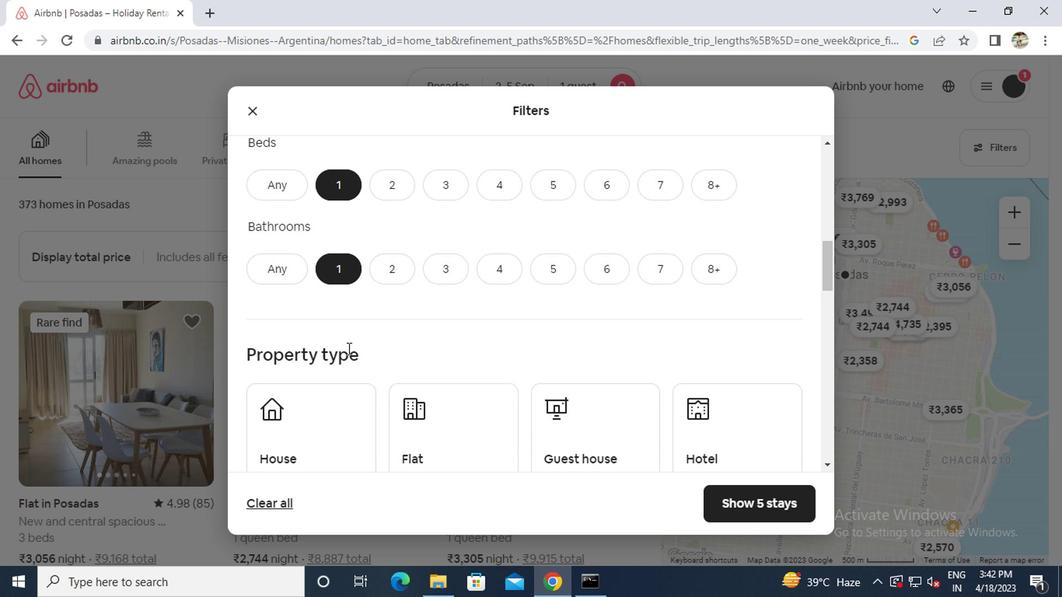 
Action: Mouse moved to (723, 345)
Screenshot: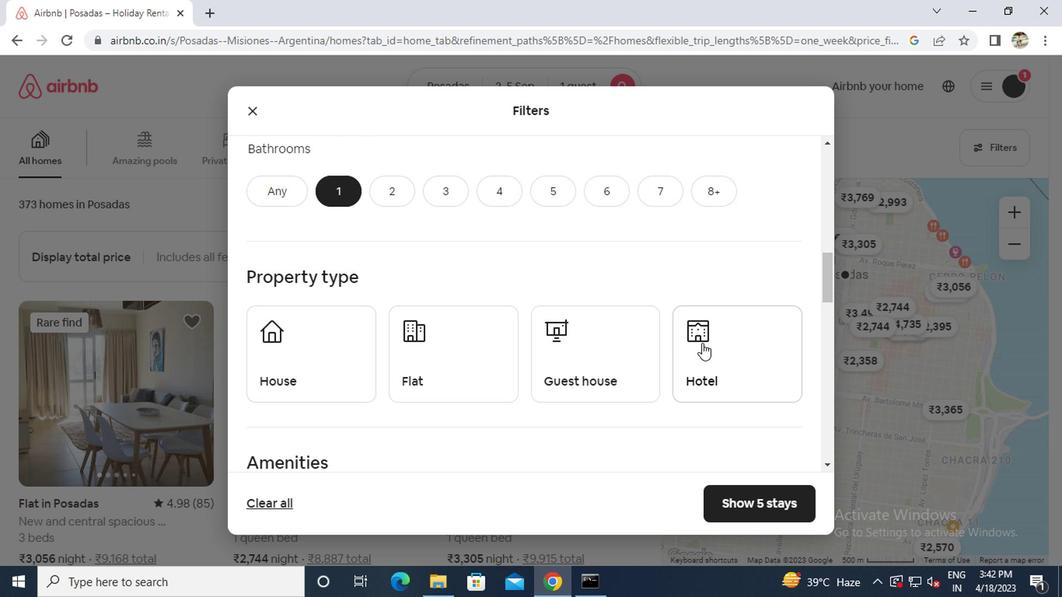 
Action: Mouse pressed left at (723, 345)
Screenshot: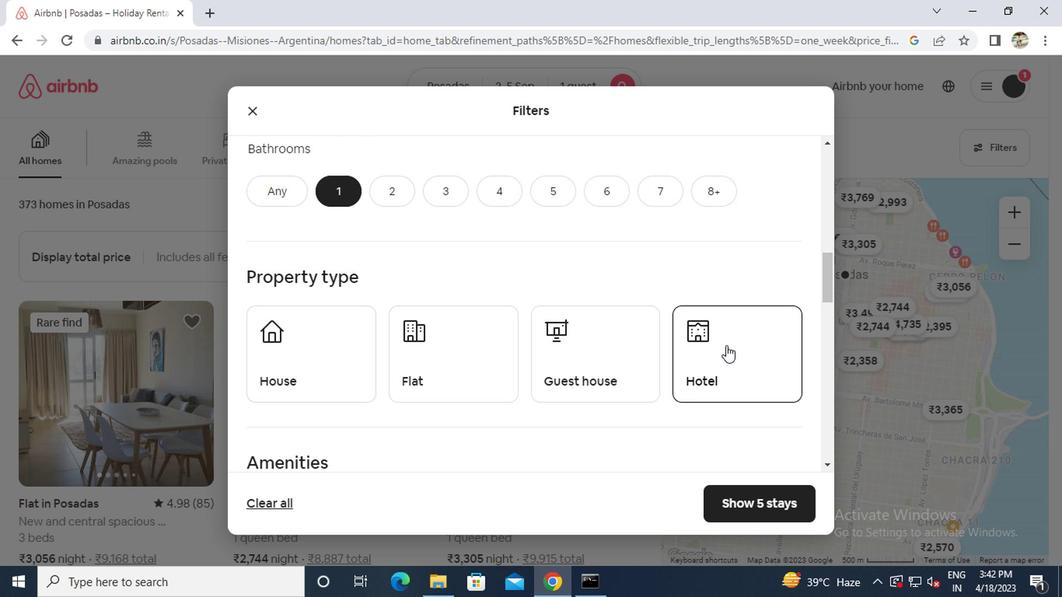 
Action: Mouse moved to (472, 392)
Screenshot: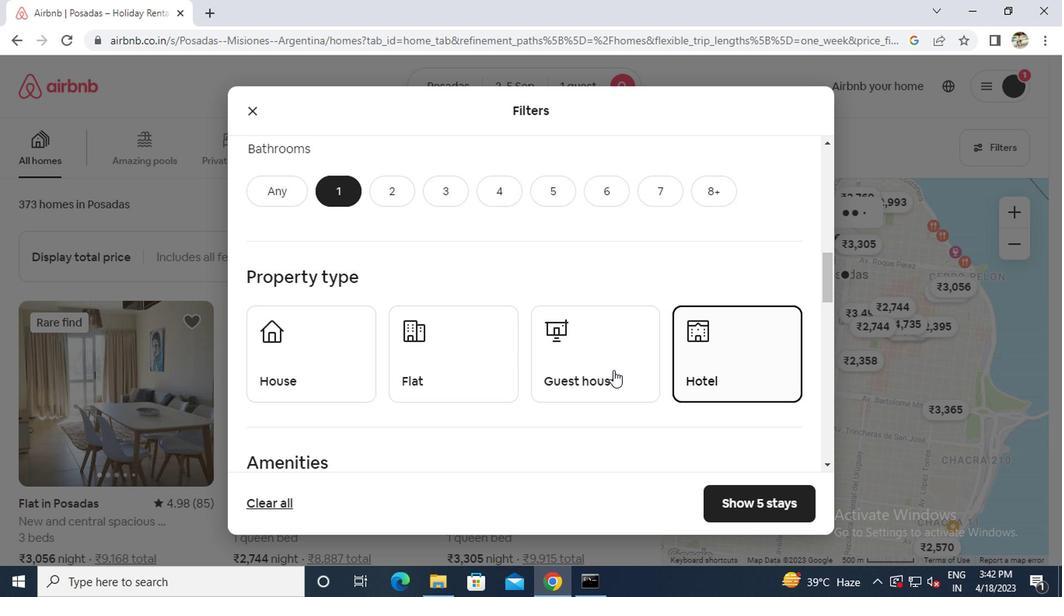 
Action: Mouse scrolled (472, 391) with delta (0, -1)
Screenshot: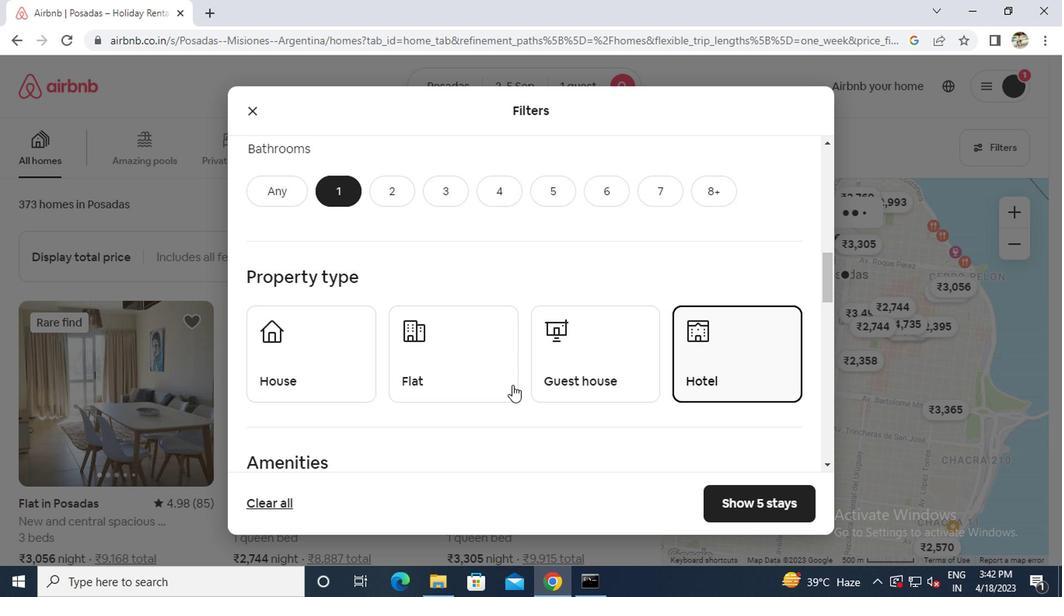 
Action: Mouse moved to (470, 393)
Screenshot: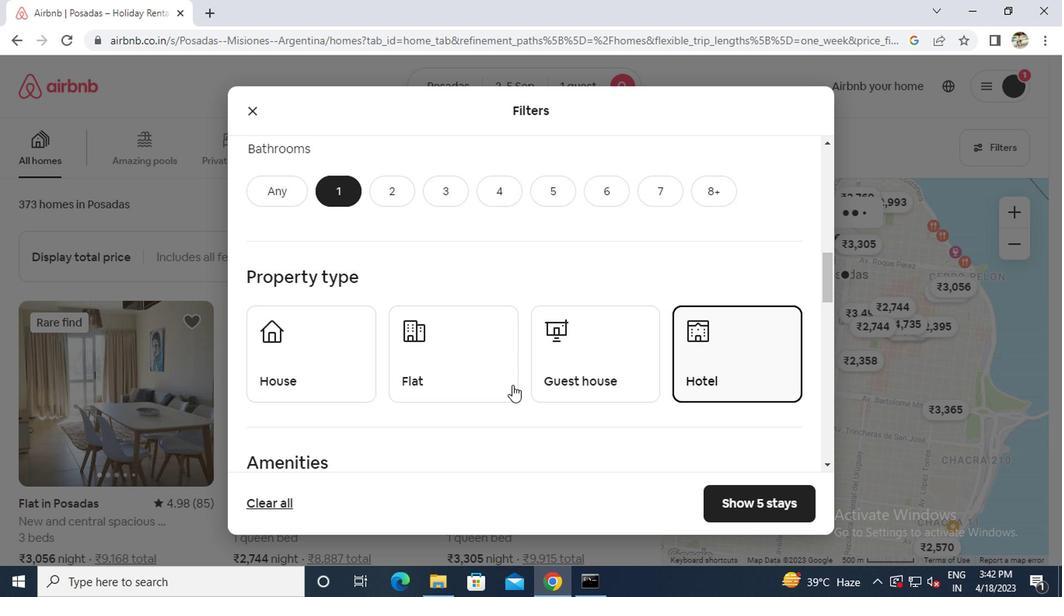 
Action: Mouse scrolled (470, 392) with delta (0, 0)
Screenshot: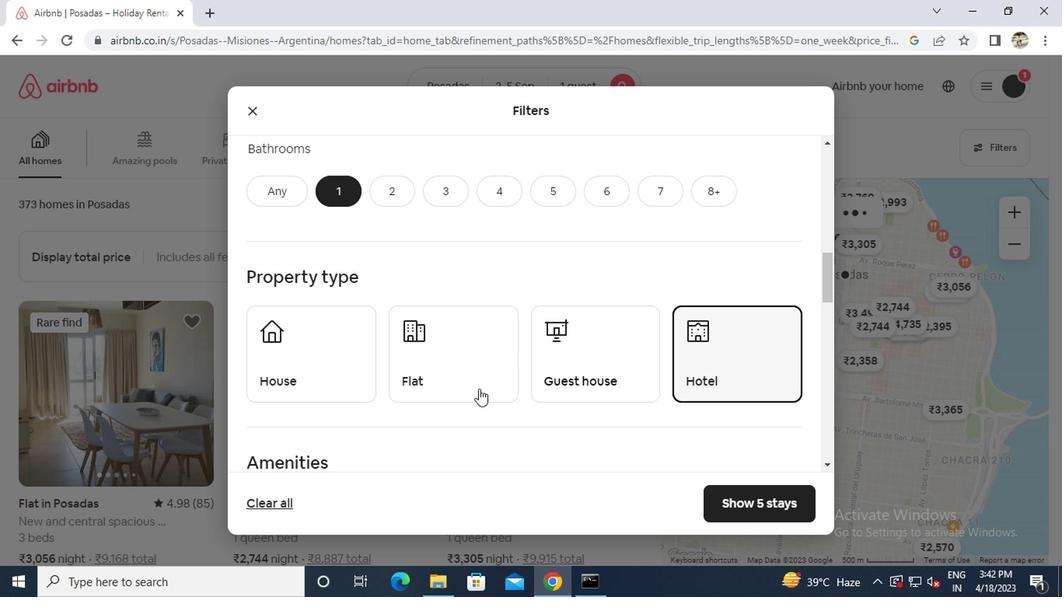 
Action: Mouse scrolled (470, 392) with delta (0, 0)
Screenshot: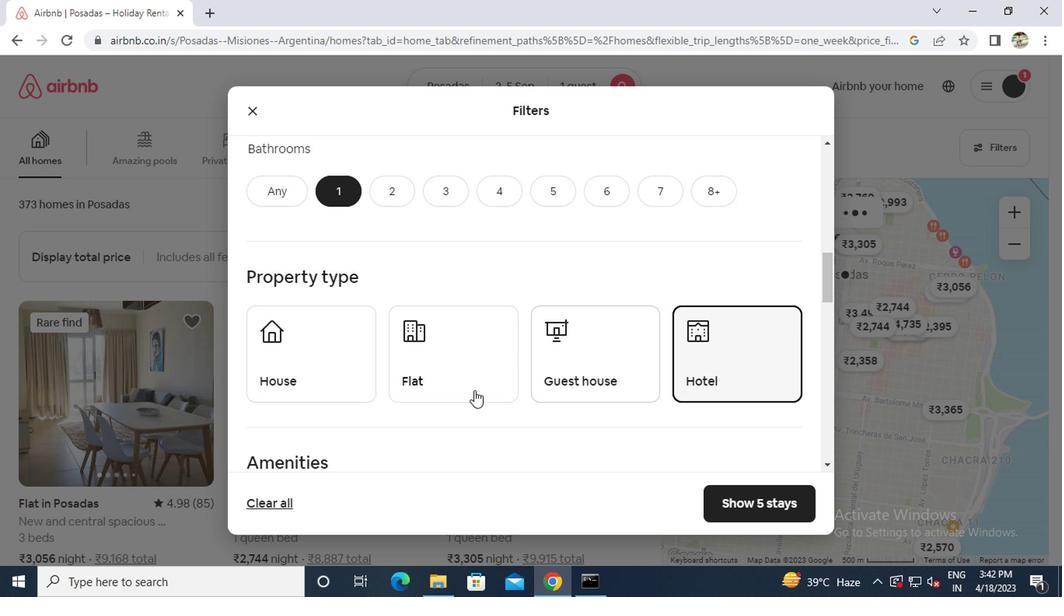 
Action: Mouse moved to (395, 374)
Screenshot: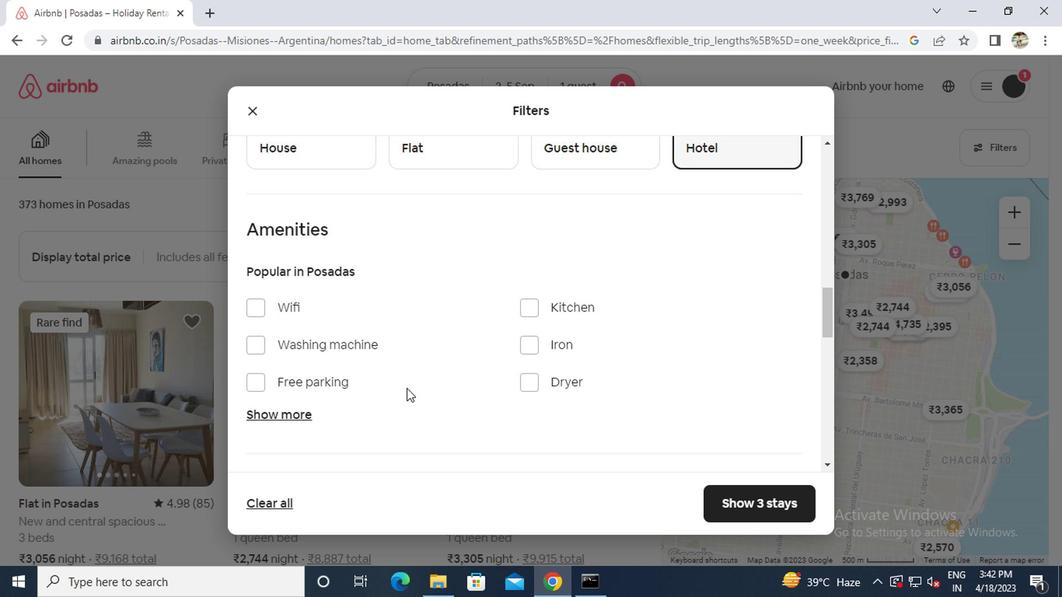 
Action: Mouse scrolled (395, 373) with delta (0, 0)
Screenshot: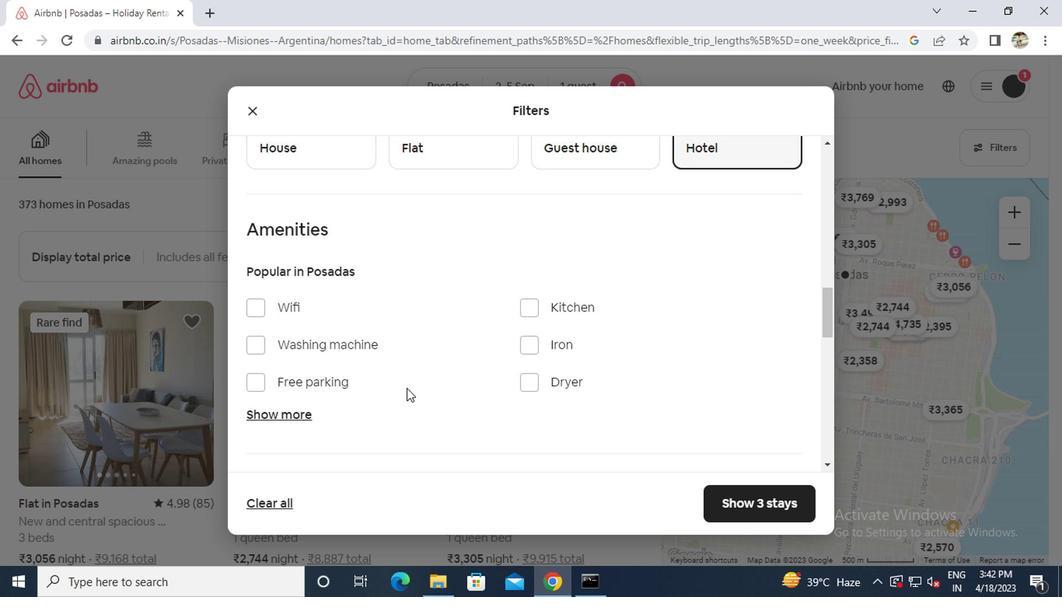 
Action: Mouse moved to (267, 337)
Screenshot: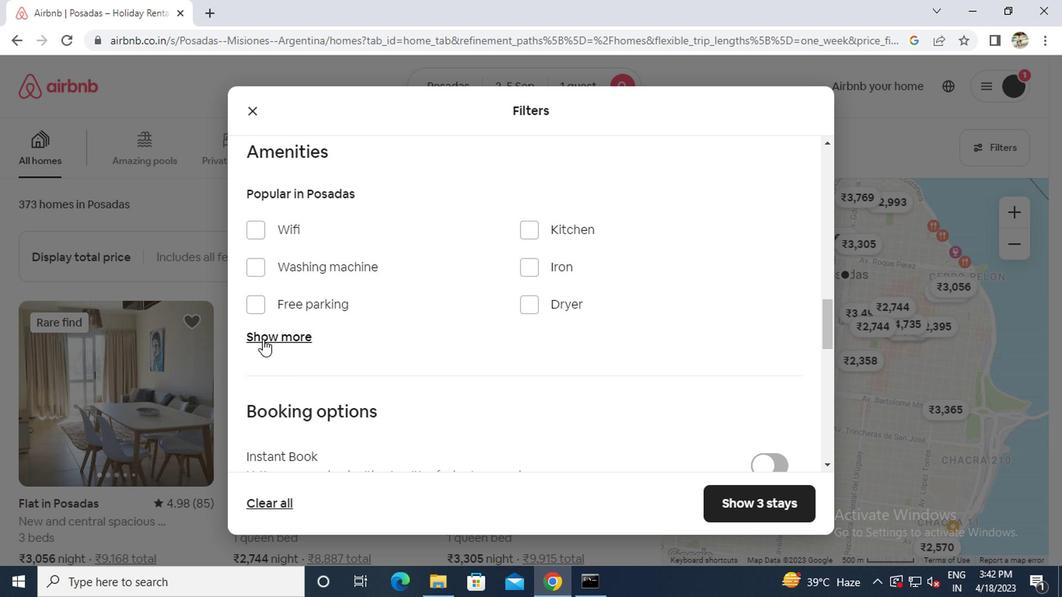 
Action: Mouse pressed left at (267, 337)
Screenshot: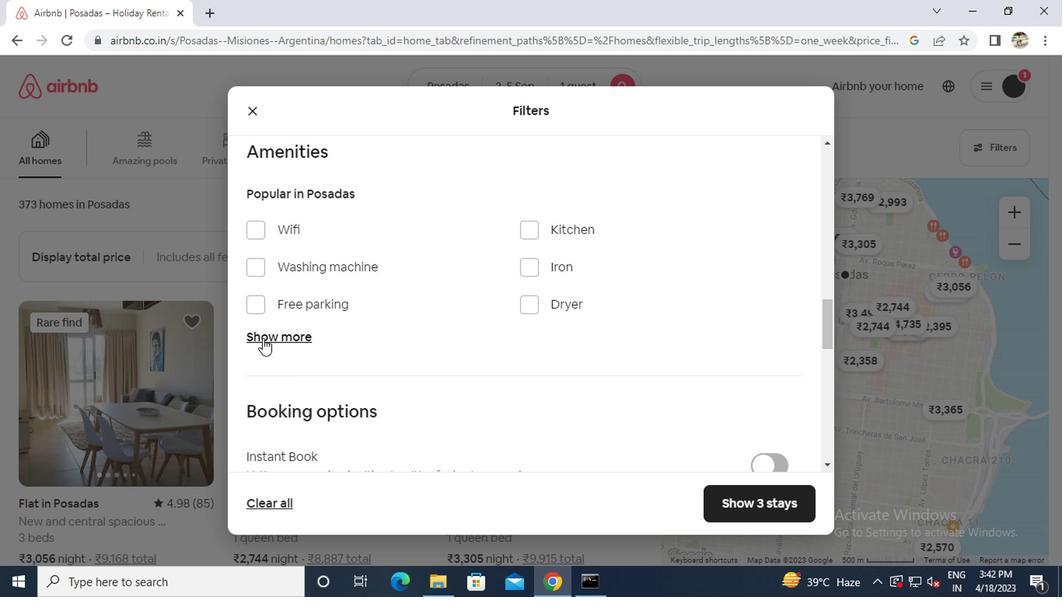 
Action: Mouse moved to (269, 355)
Screenshot: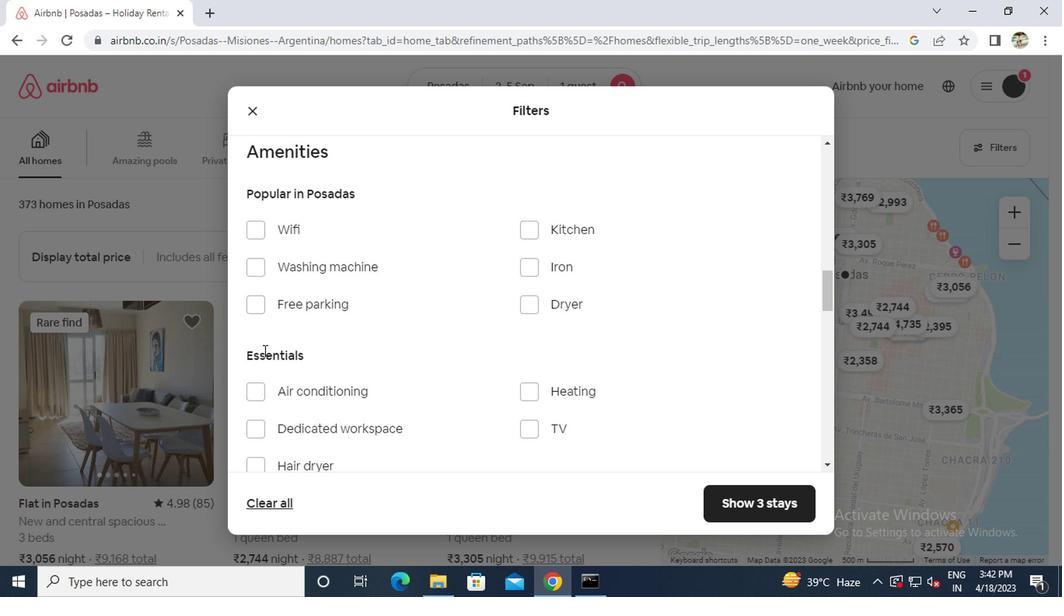 
Action: Mouse scrolled (269, 355) with delta (0, 0)
Screenshot: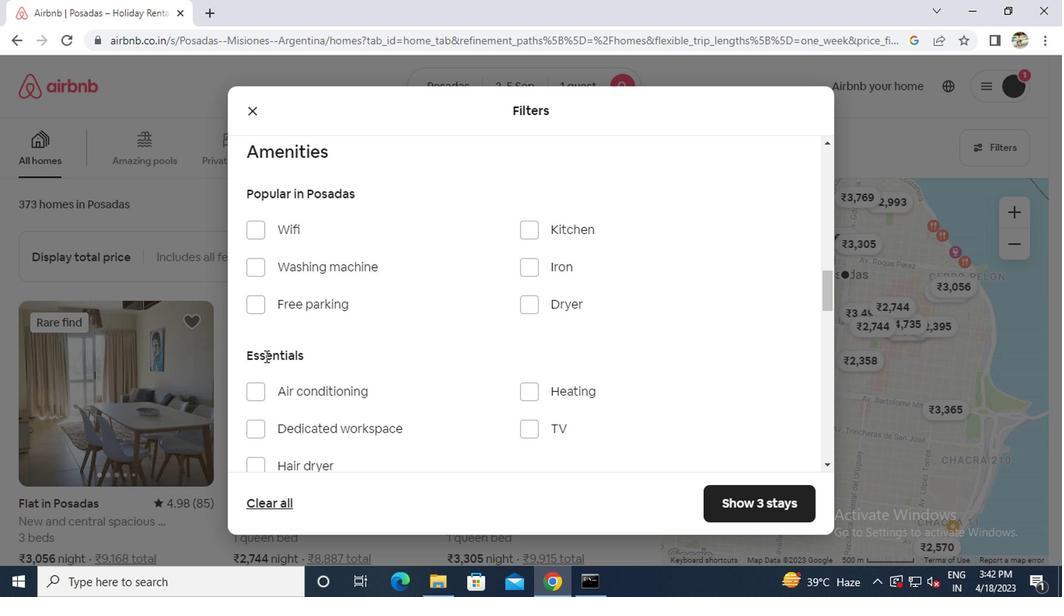 
Action: Mouse moved to (530, 318)
Screenshot: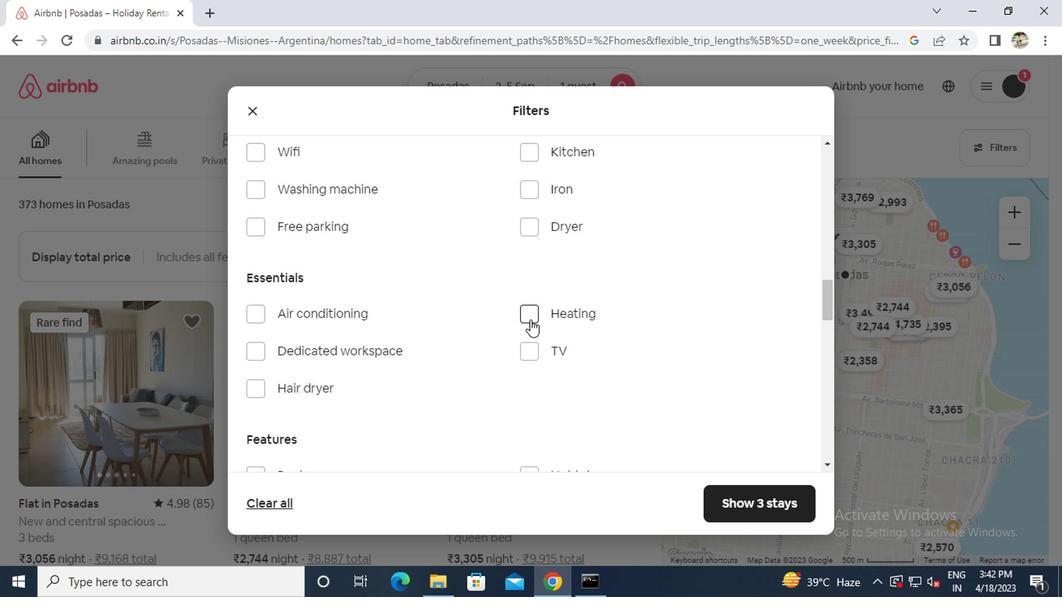 
Action: Mouse pressed left at (530, 318)
Screenshot: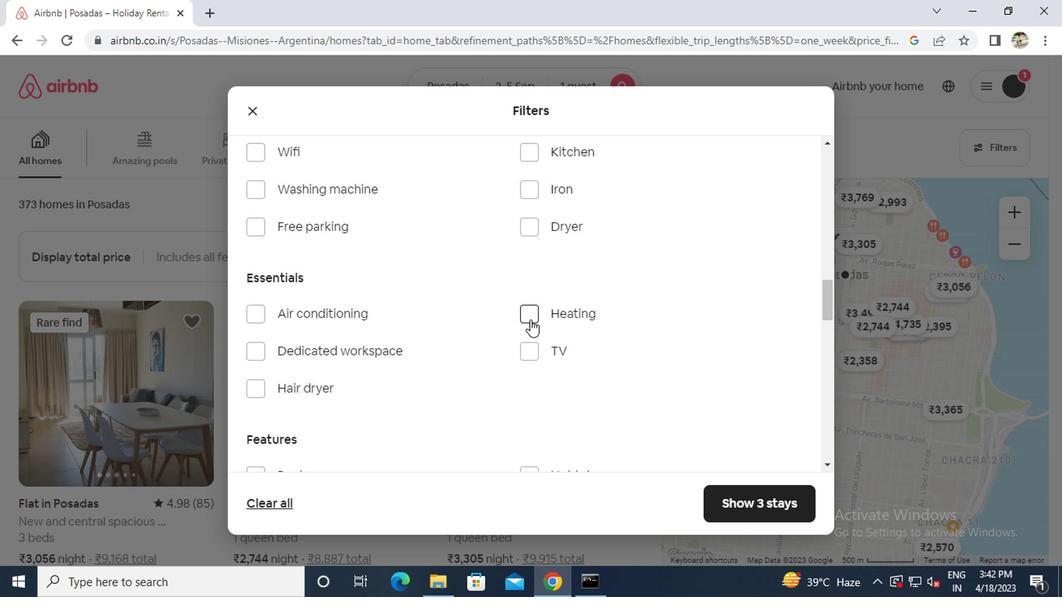 
Action: Mouse moved to (530, 317)
Screenshot: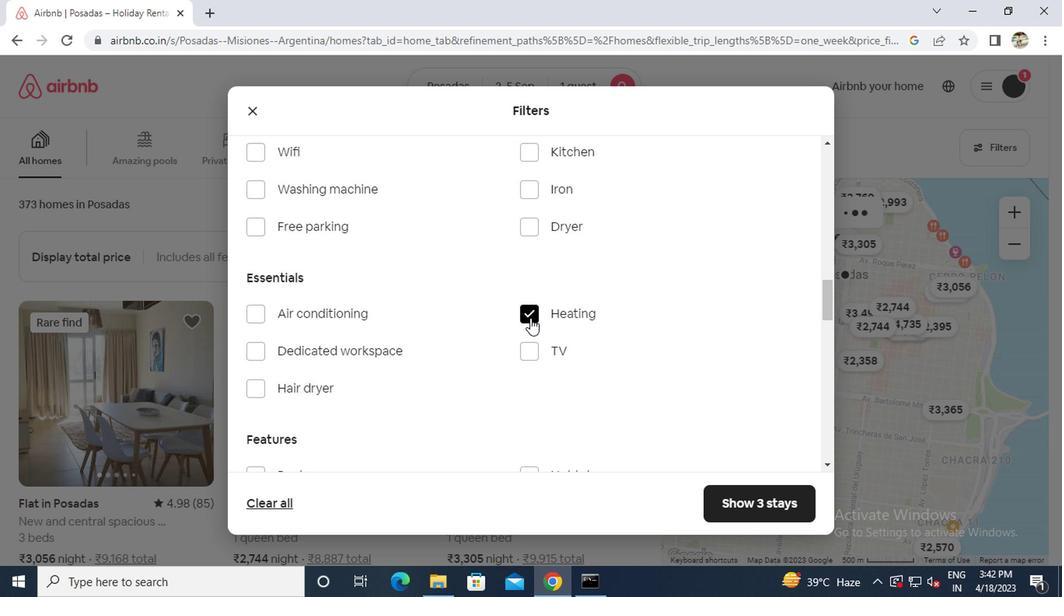 
Action: Mouse scrolled (530, 316) with delta (0, -1)
Screenshot: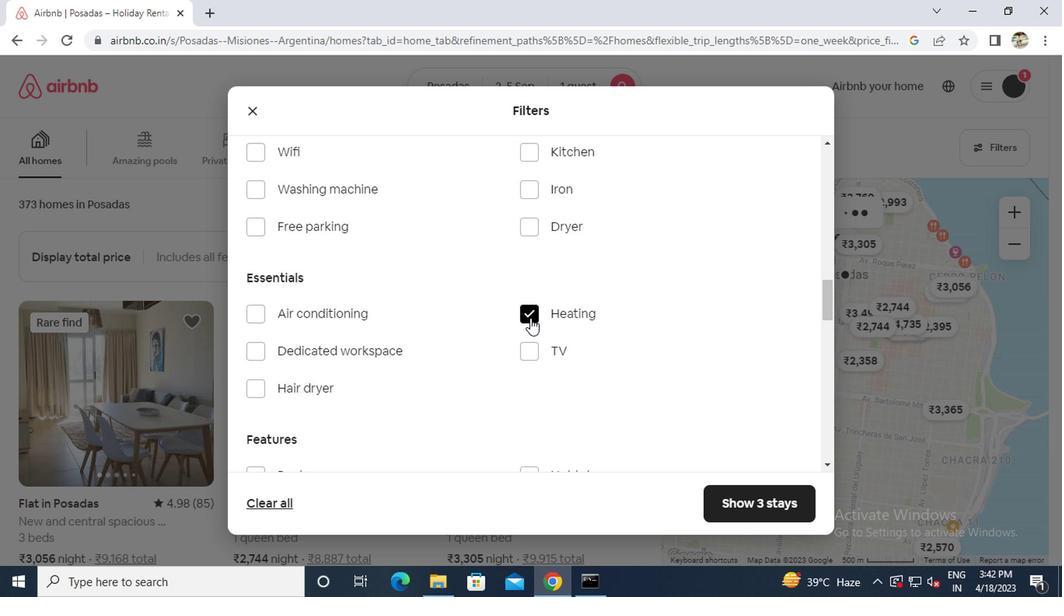 
Action: Mouse scrolled (530, 316) with delta (0, -1)
Screenshot: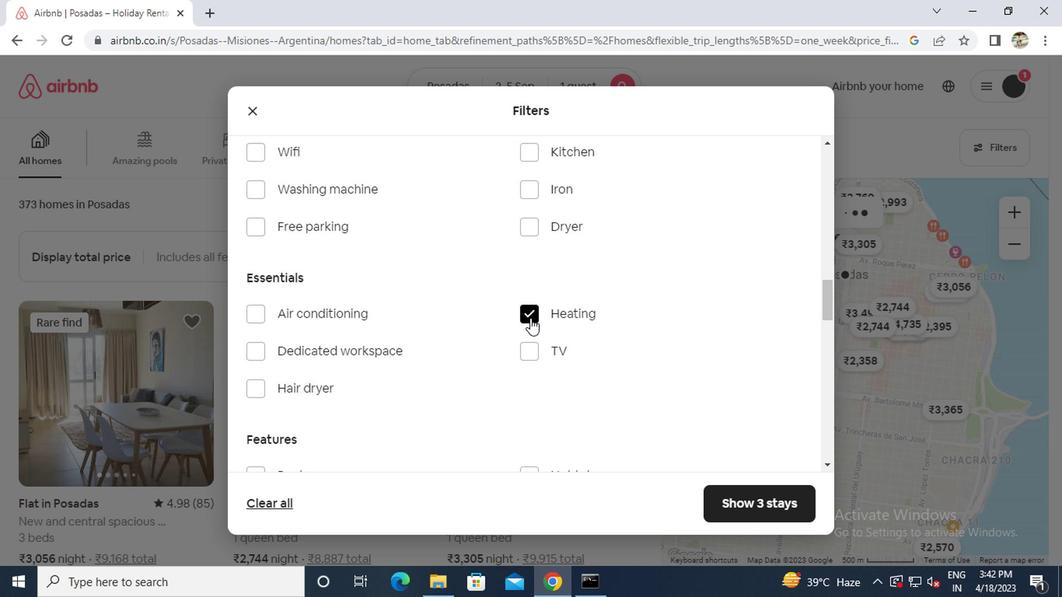 
Action: Mouse scrolled (530, 316) with delta (0, -1)
Screenshot: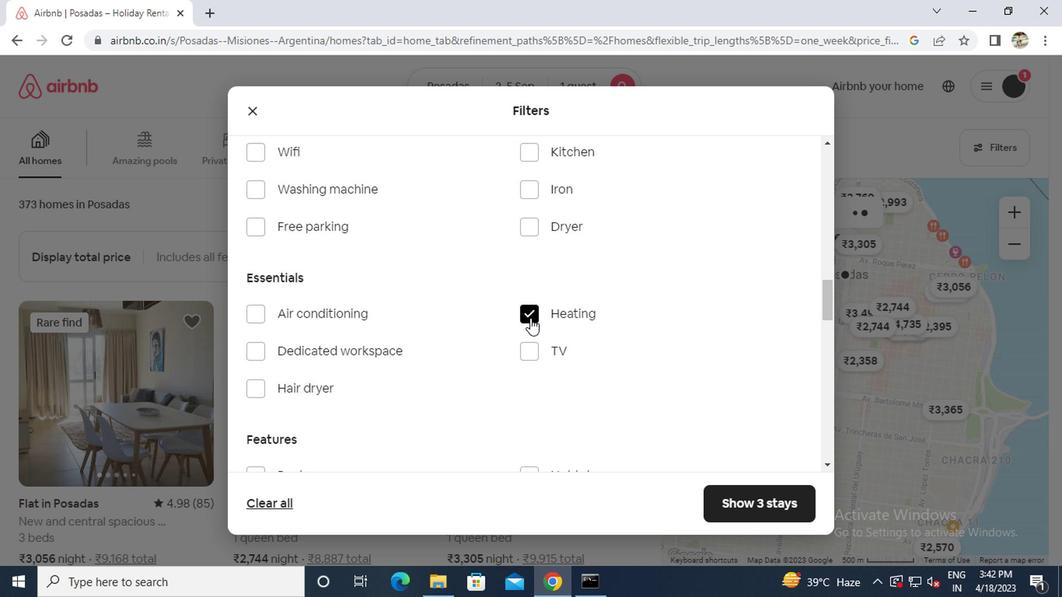 
Action: Mouse scrolled (530, 316) with delta (0, -1)
Screenshot: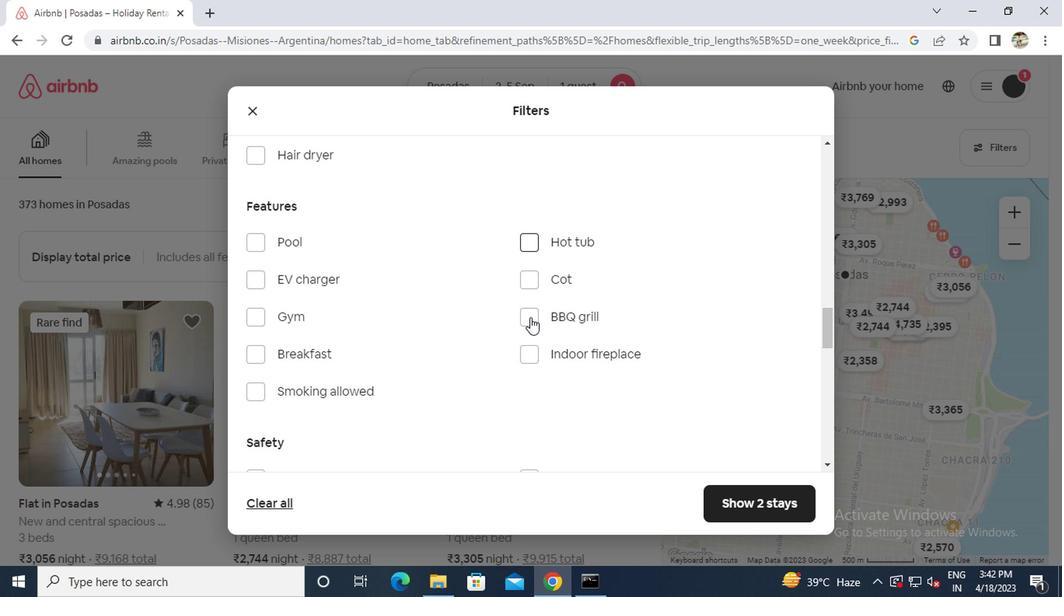 
Action: Mouse scrolled (530, 316) with delta (0, -1)
Screenshot: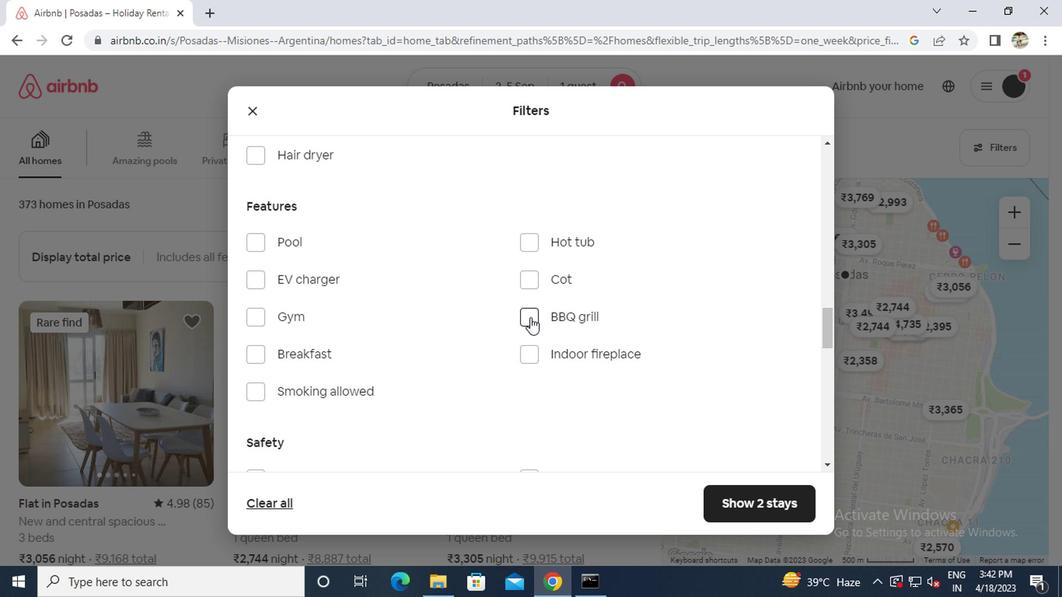 
Action: Mouse scrolled (530, 316) with delta (0, -1)
Screenshot: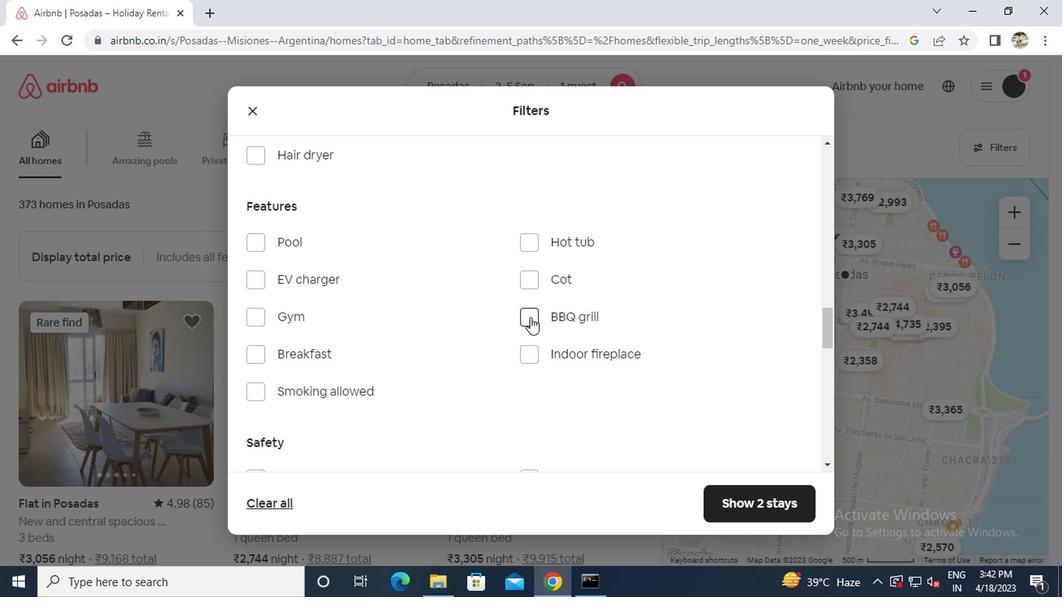 
Action: Mouse scrolled (530, 316) with delta (0, -1)
Screenshot: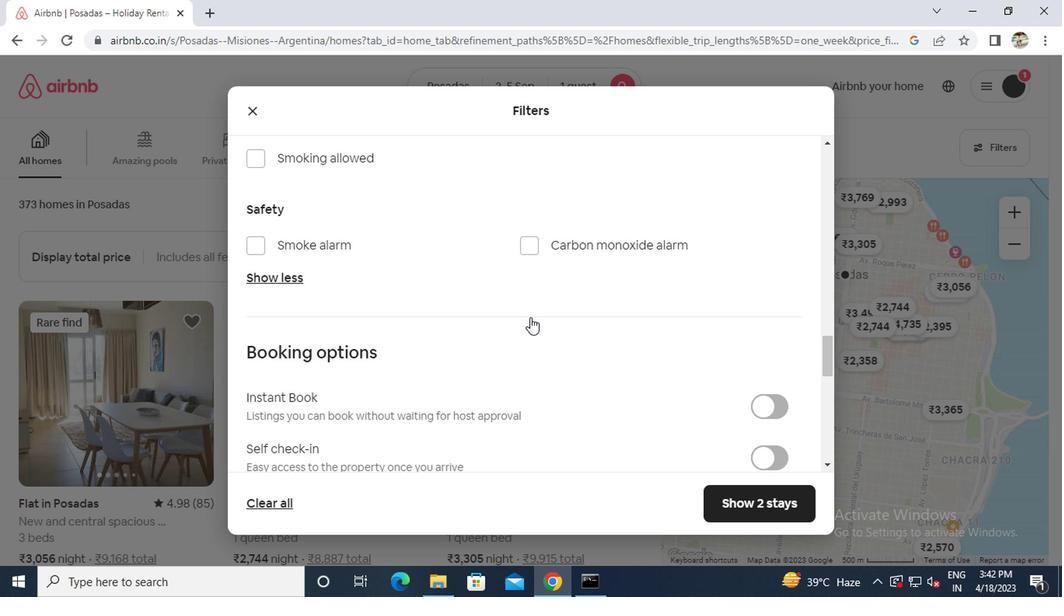 
Action: Mouse scrolled (530, 316) with delta (0, -1)
Screenshot: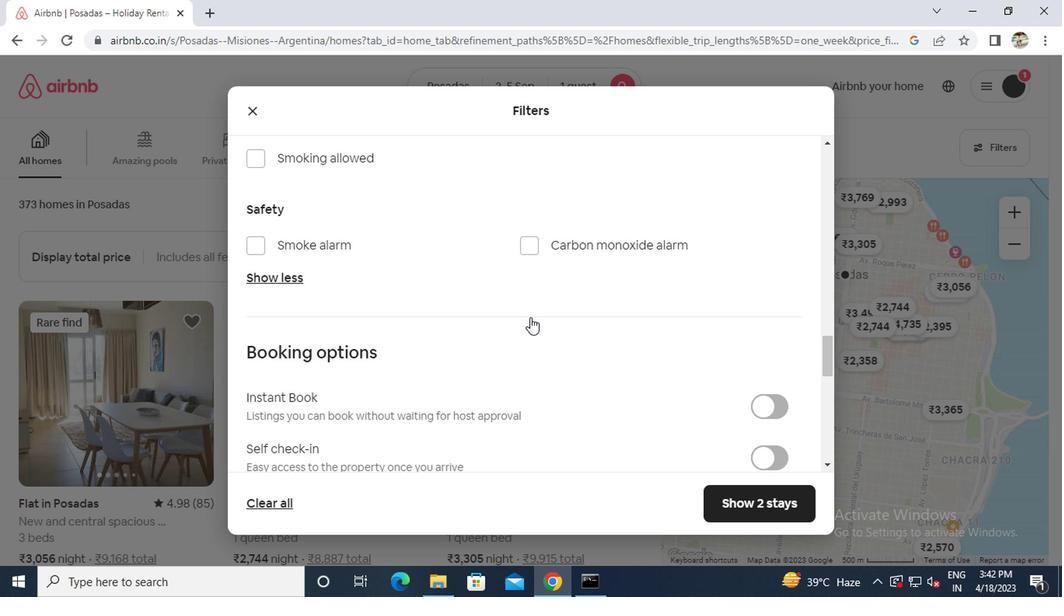 
Action: Mouse scrolled (530, 316) with delta (0, -1)
Screenshot: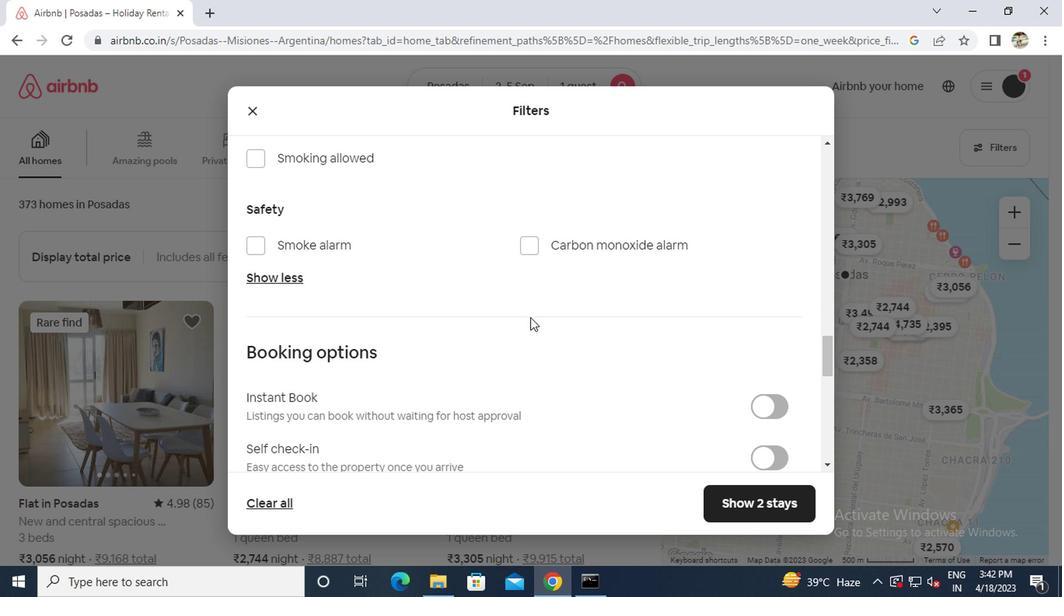 
Action: Mouse moved to (759, 227)
Screenshot: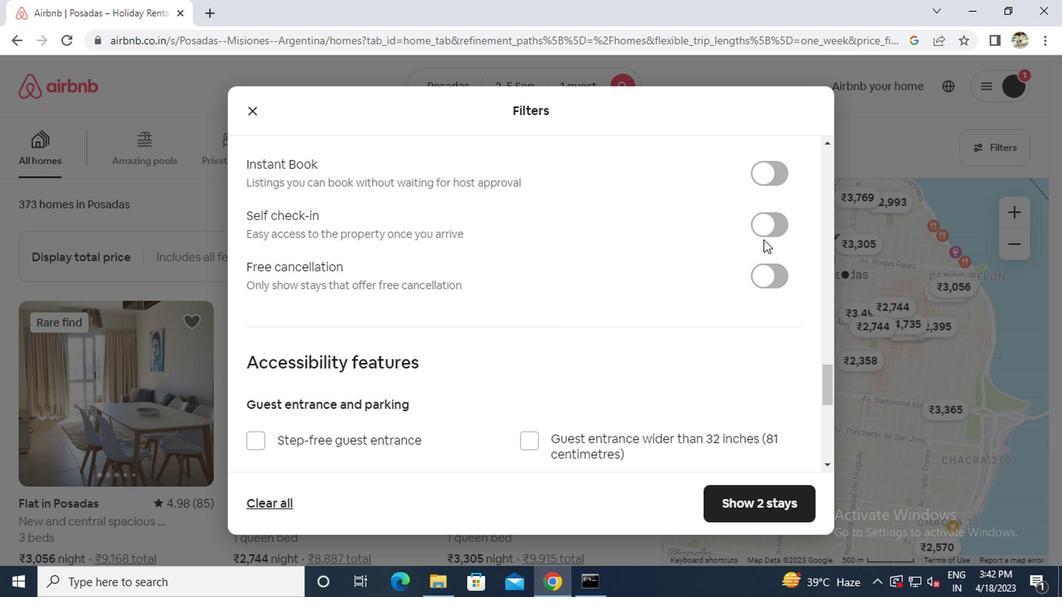 
Action: Mouse pressed left at (759, 227)
Screenshot: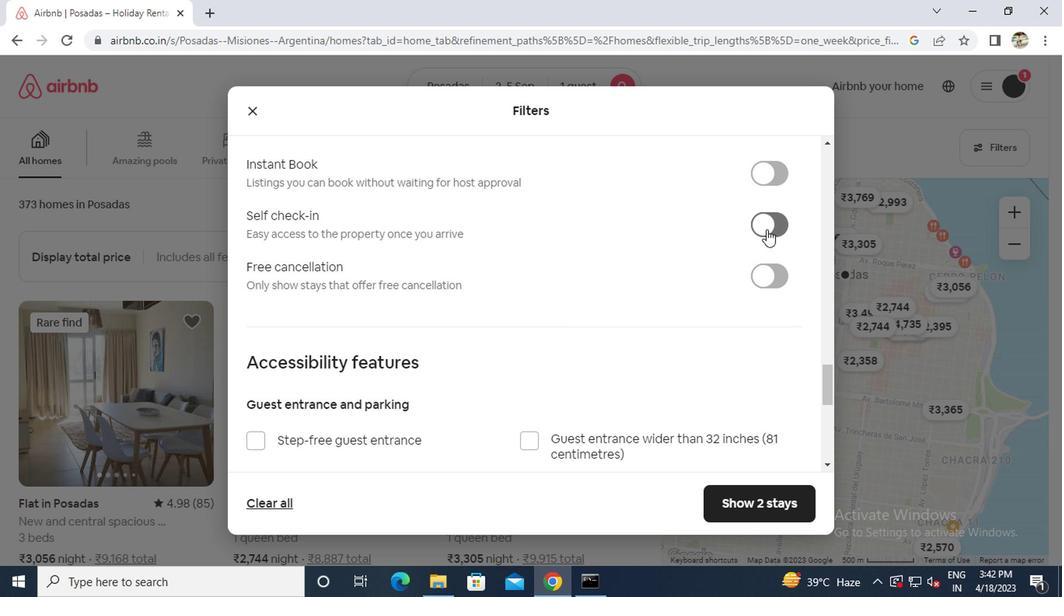 
Action: Mouse moved to (405, 292)
Screenshot: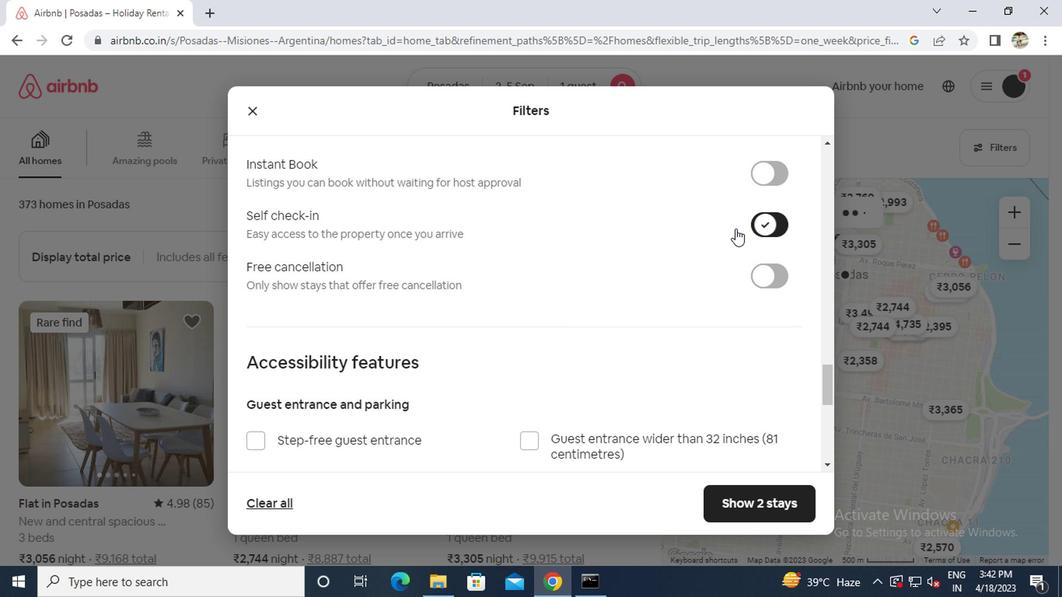 
Action: Mouse scrolled (405, 292) with delta (0, 0)
Screenshot: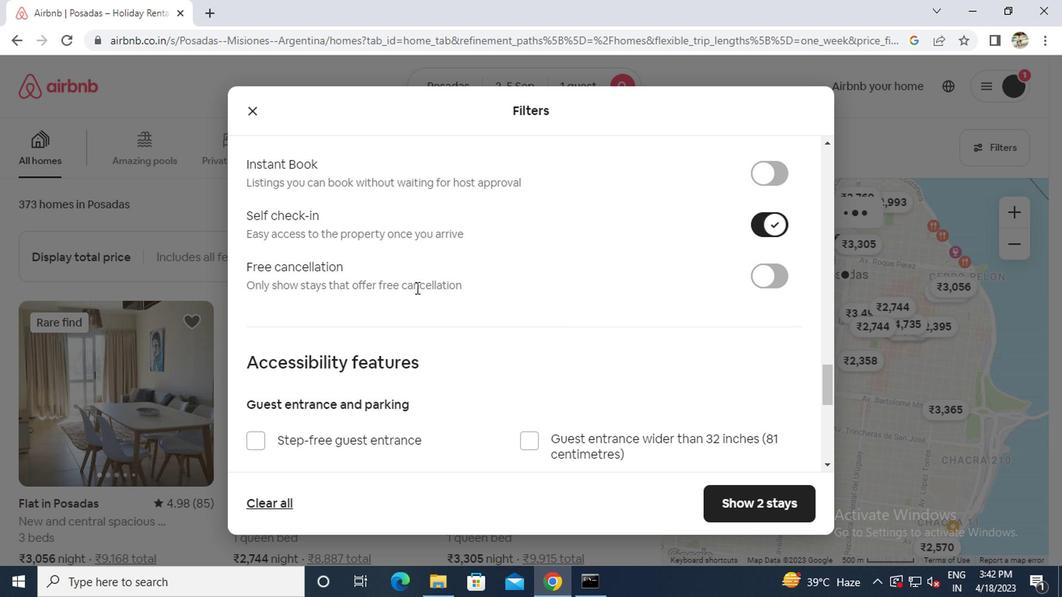 
Action: Mouse scrolled (405, 292) with delta (0, 0)
Screenshot: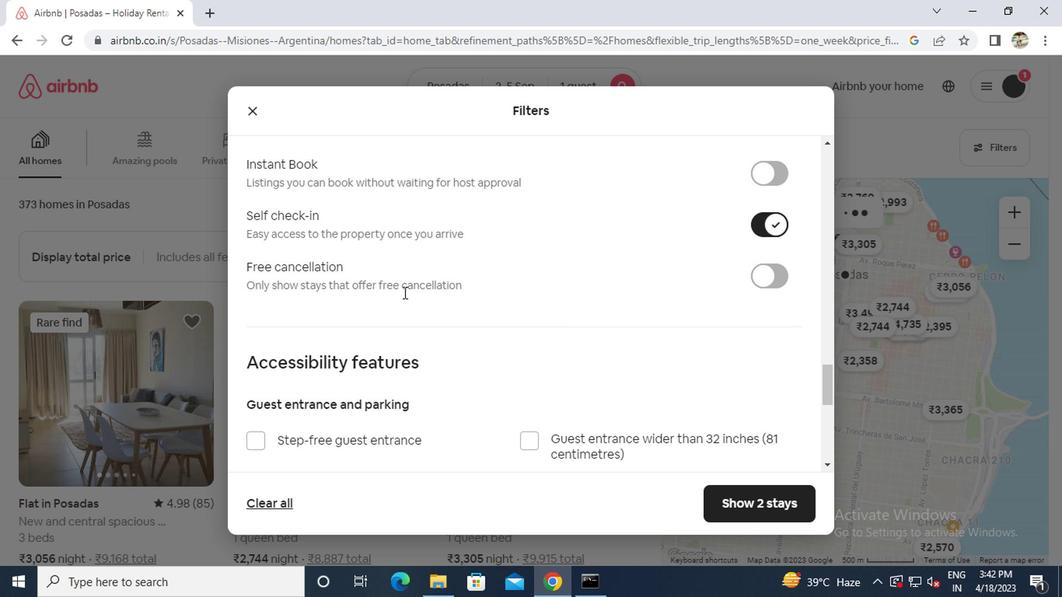 
Action: Mouse scrolled (405, 292) with delta (0, 0)
Screenshot: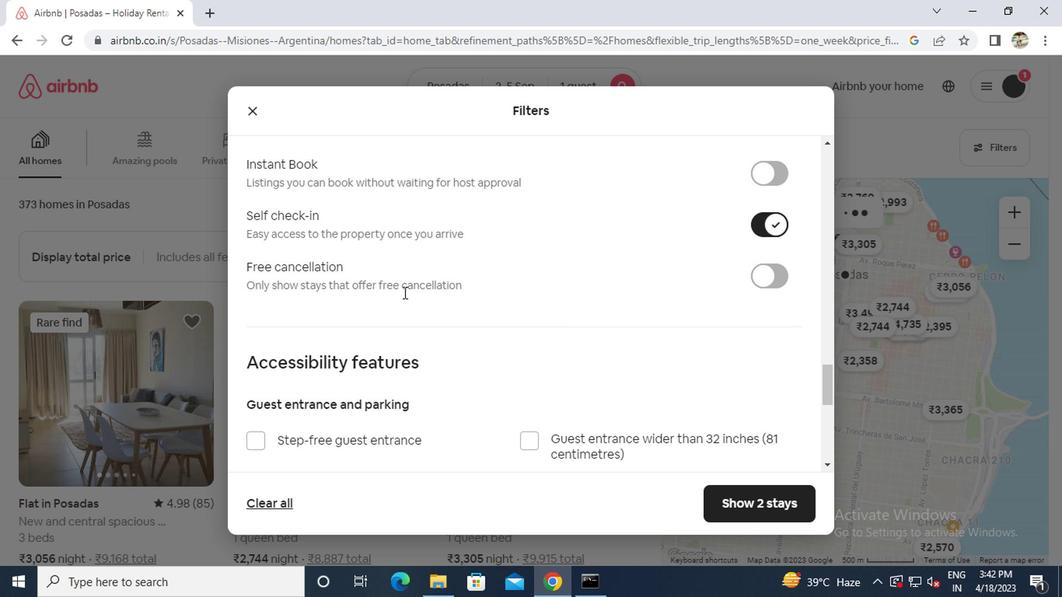 
Action: Mouse scrolled (405, 292) with delta (0, 0)
Screenshot: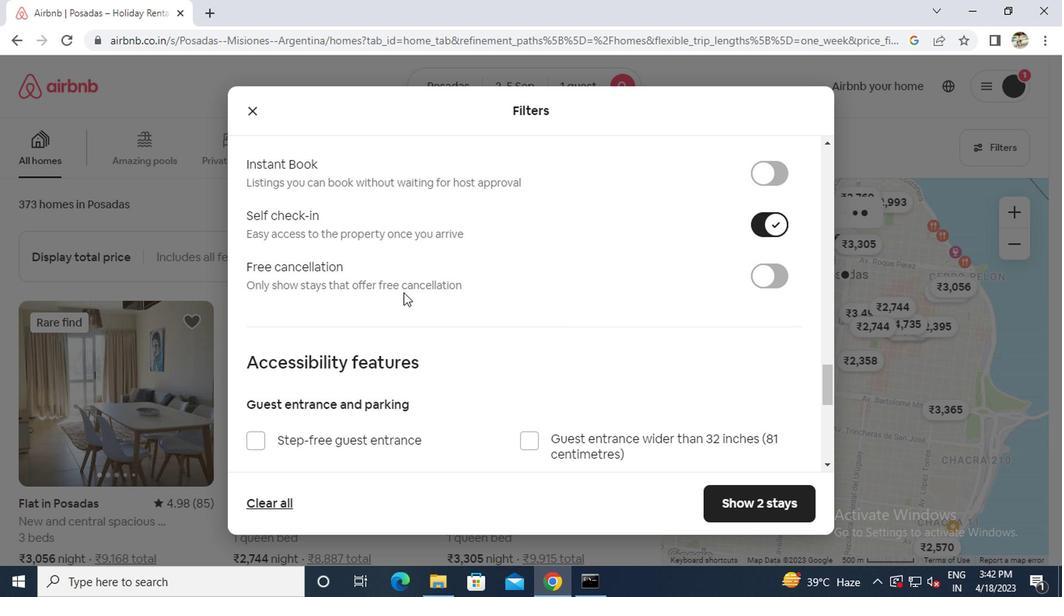 
Action: Mouse scrolled (405, 292) with delta (0, 0)
Screenshot: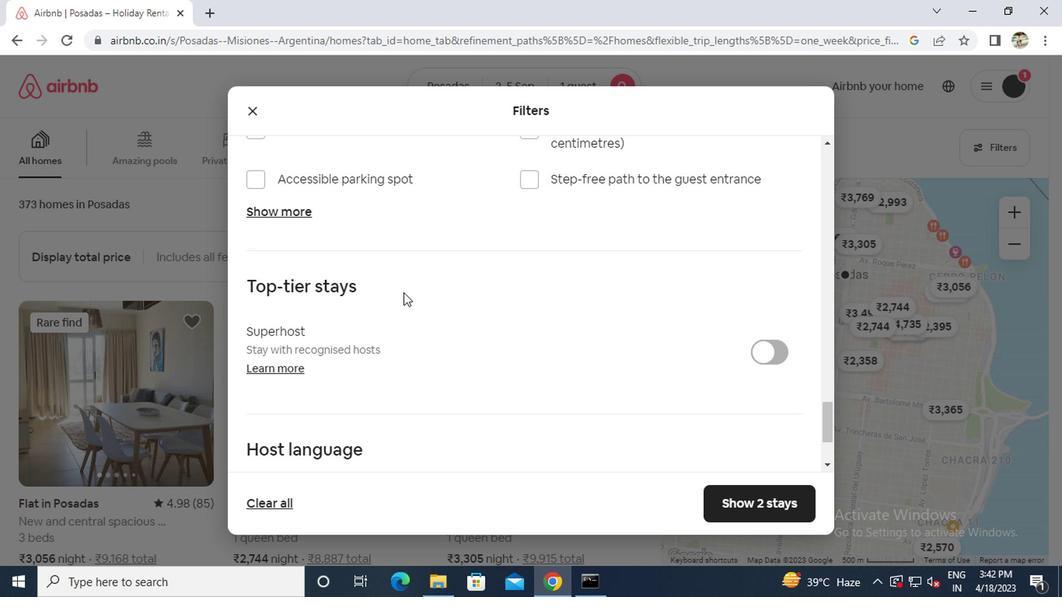 
Action: Mouse scrolled (405, 292) with delta (0, 0)
Screenshot: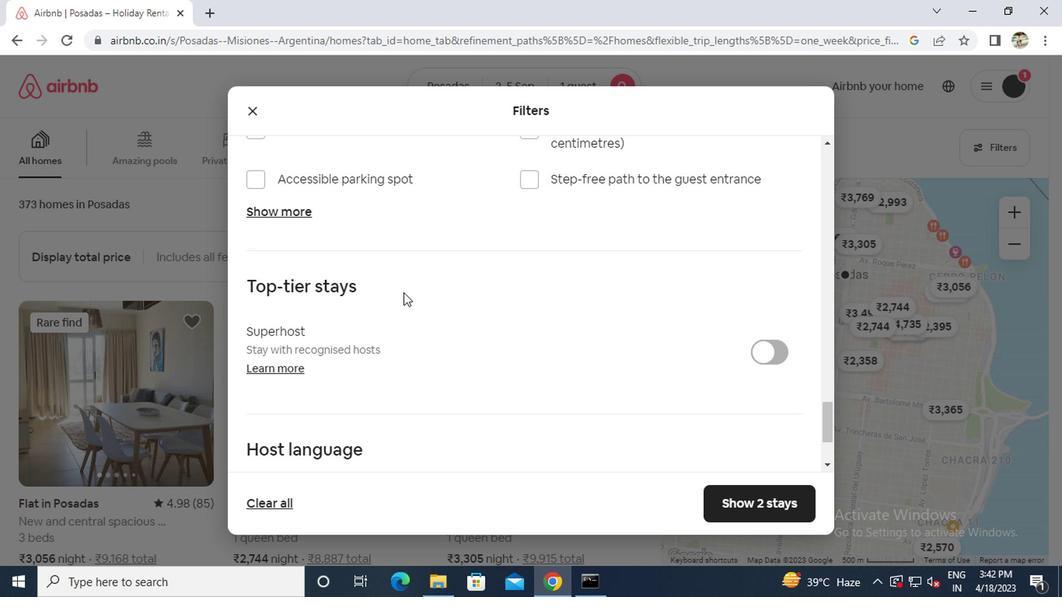 
Action: Mouse scrolled (405, 292) with delta (0, 0)
Screenshot: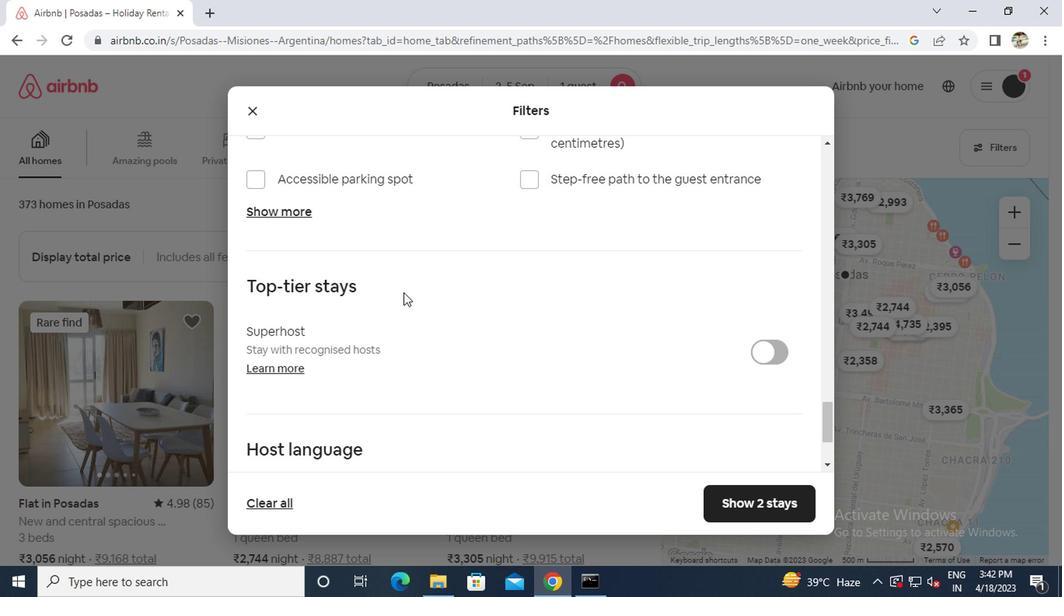 
Action: Mouse scrolled (405, 292) with delta (0, 0)
Screenshot: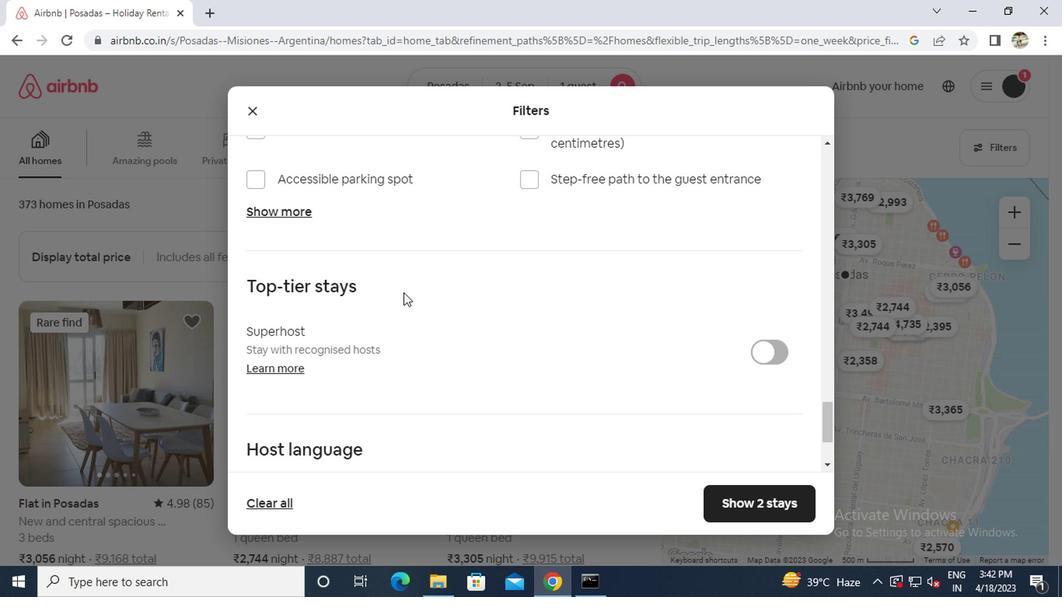 
Action: Mouse moved to (270, 359)
Screenshot: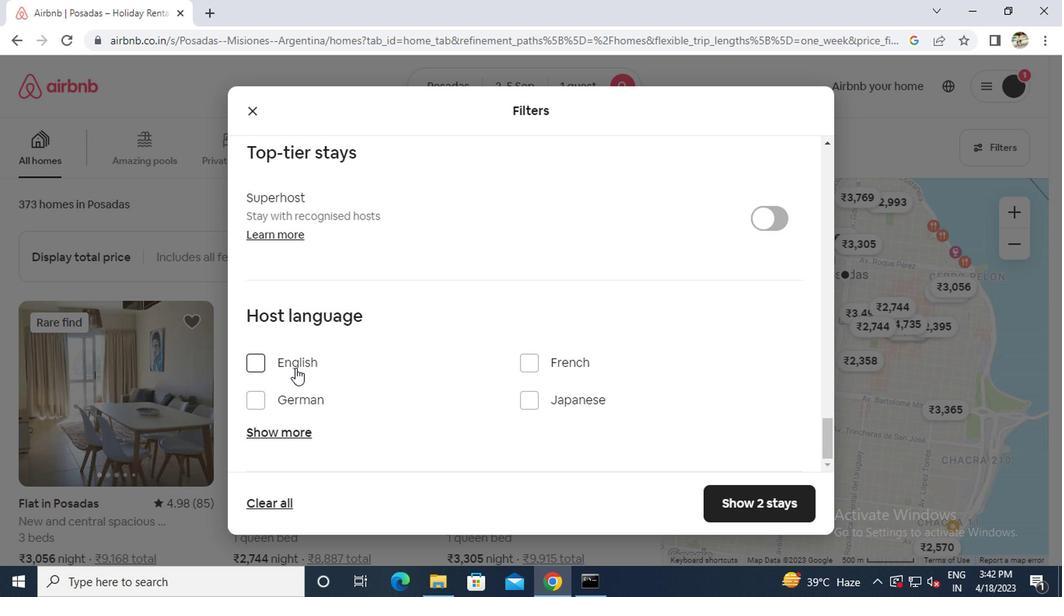 
Action: Mouse pressed left at (270, 359)
Screenshot: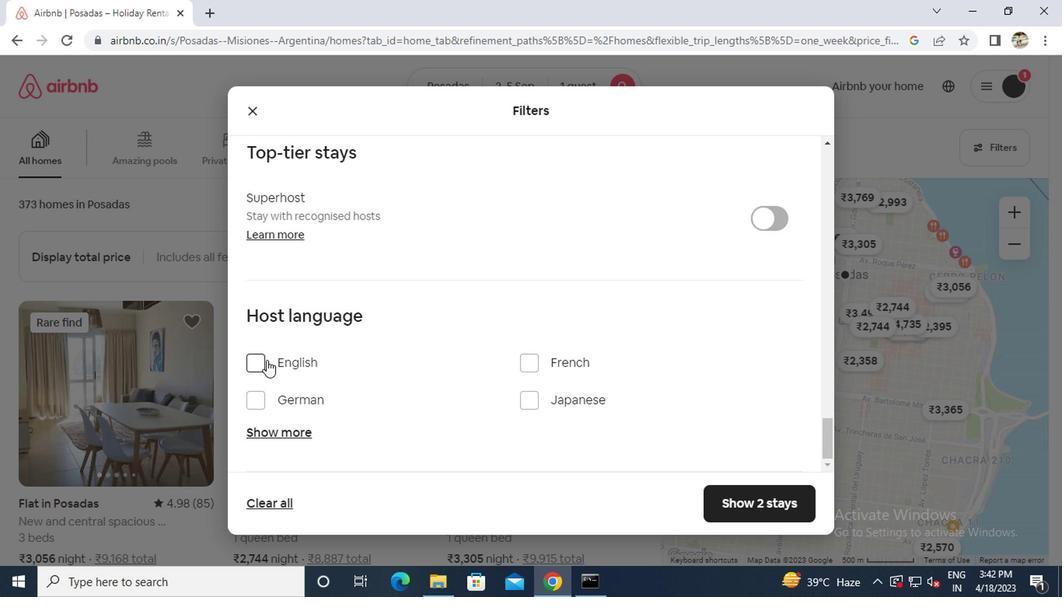 
Action: Mouse moved to (722, 494)
Screenshot: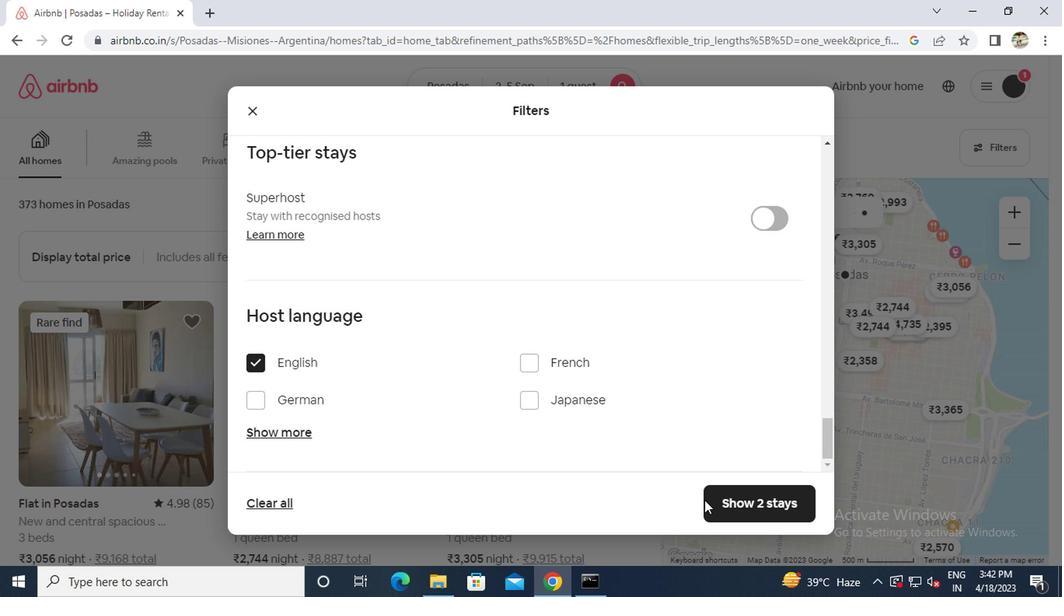
Action: Mouse pressed left at (722, 494)
Screenshot: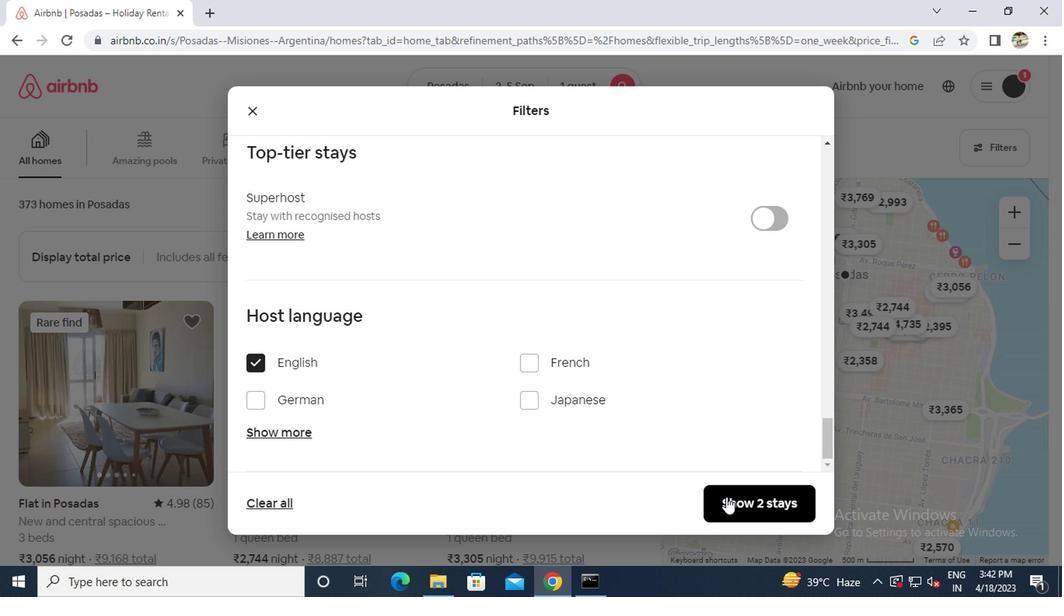 
